 Task: Open a blank sheet, save the file as leadskills.epub Add Heading 'Ways to improve leadership skills: 'Add the following points with arrow bullets '•	Lead by example_x000D_
•	Communicate effectively_x000D_
•	Empower team members_x000D_
' Highlight heading with color  Dark green ,change the font size of heading and points to 22
Action: Mouse moved to (254, 399)
Screenshot: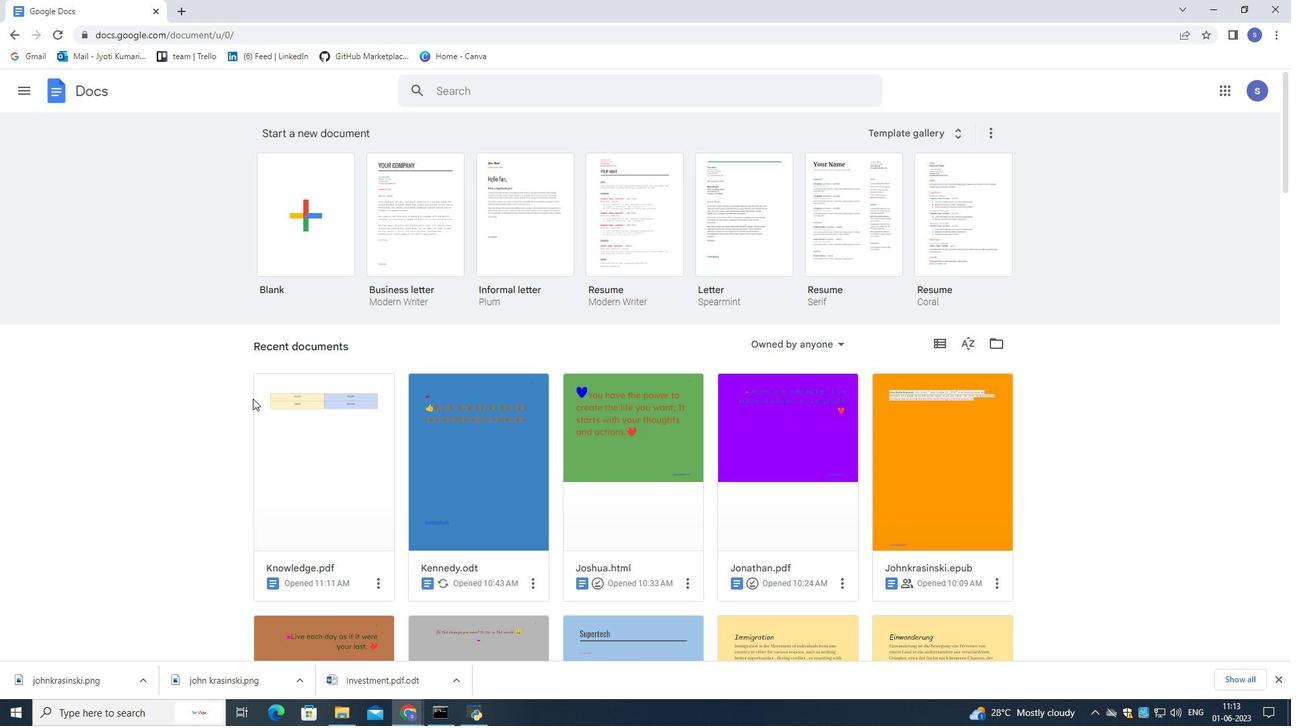 
Action: Mouse scrolled (254, 398) with delta (0, 0)
Screenshot: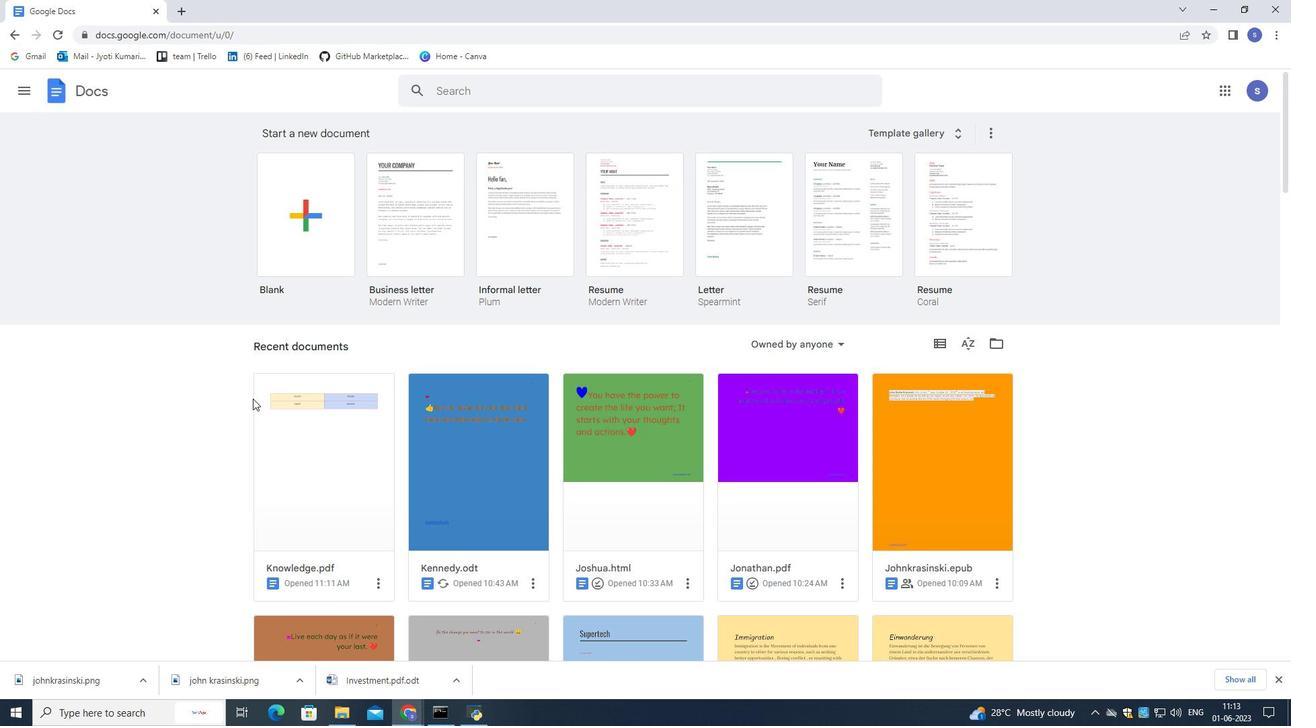 
Action: Mouse moved to (254, 400)
Screenshot: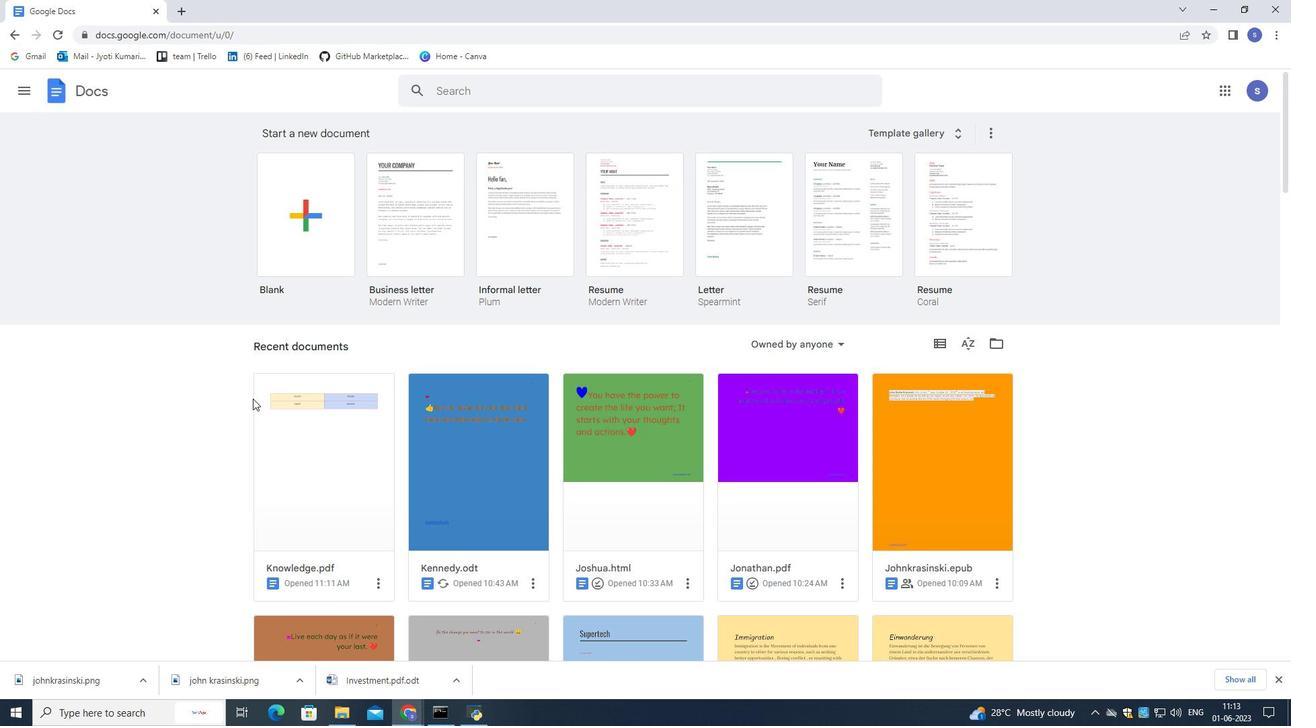 
Action: Mouse scrolled (254, 400) with delta (0, 0)
Screenshot: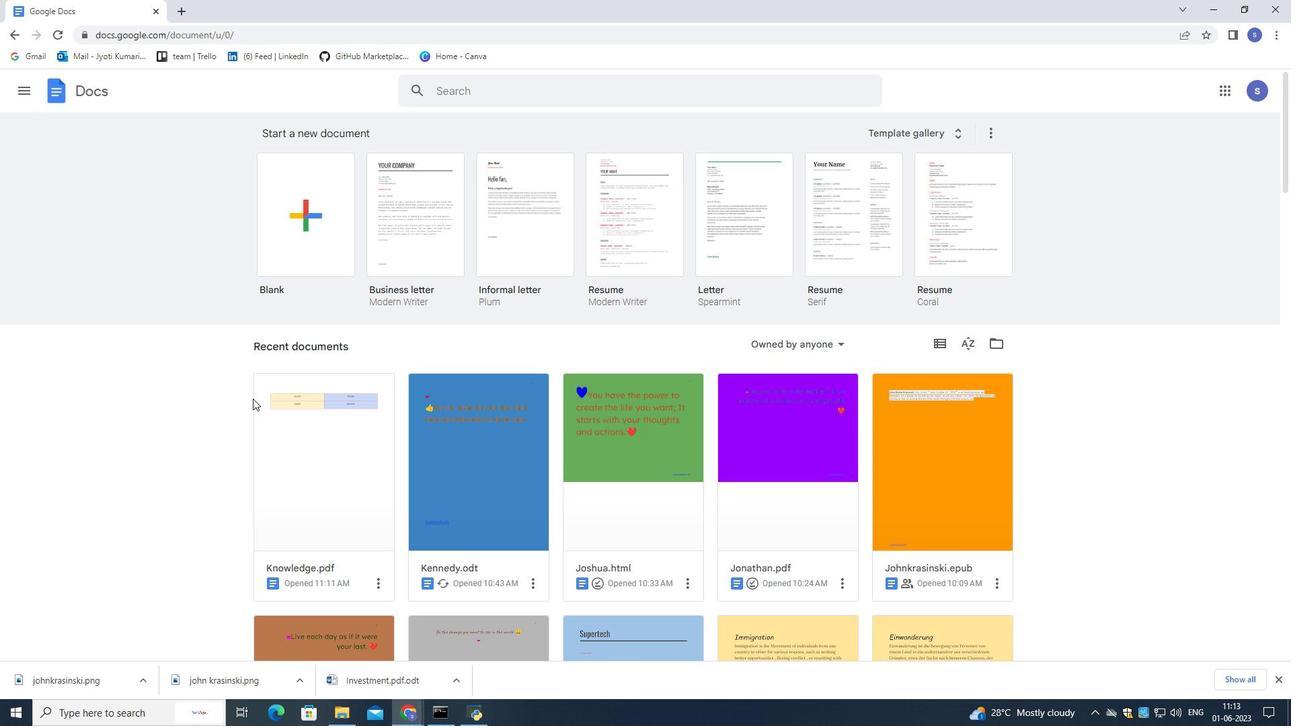 
Action: Mouse scrolled (254, 400) with delta (0, 0)
Screenshot: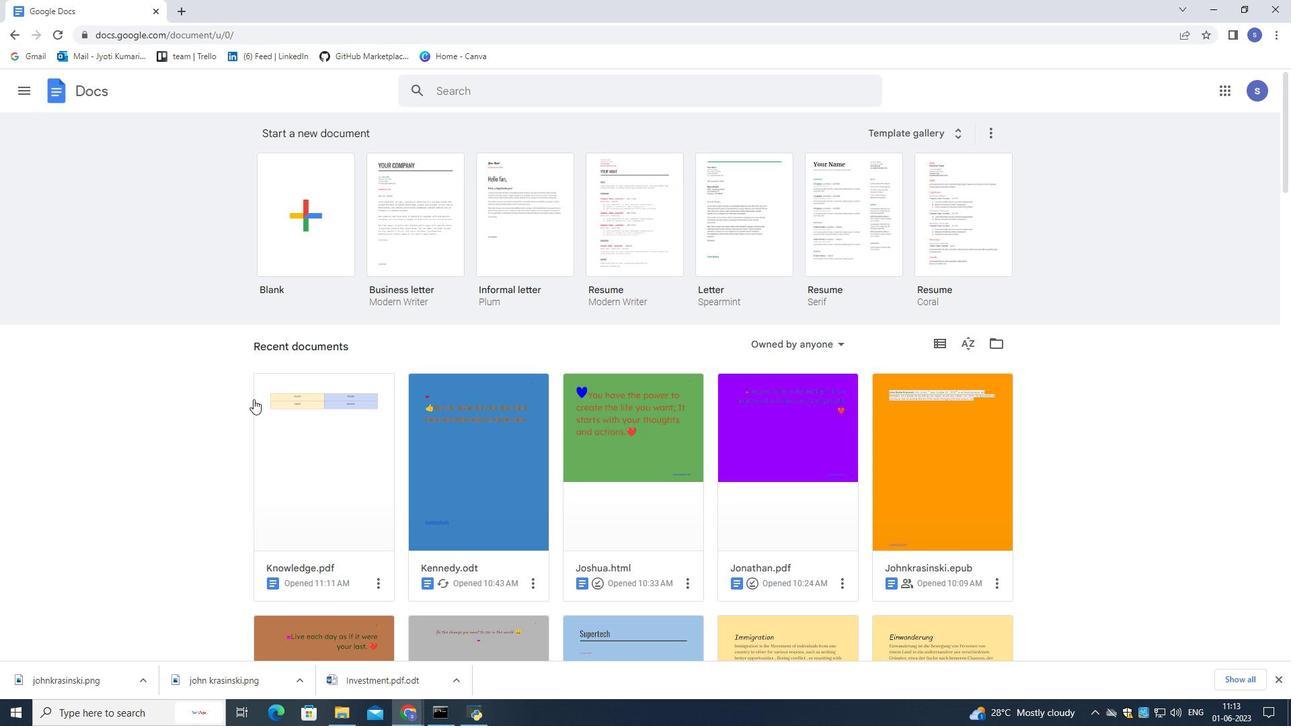 
Action: Mouse scrolled (254, 400) with delta (0, 0)
Screenshot: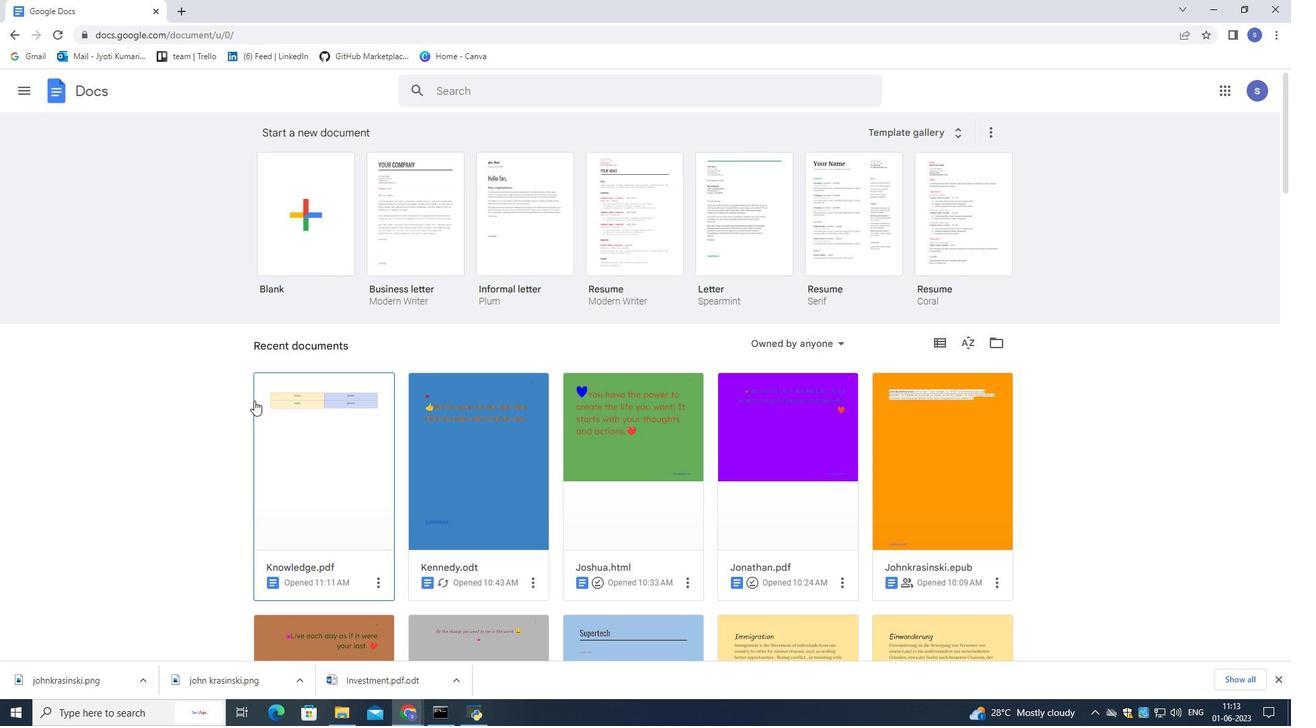 
Action: Mouse moved to (254, 401)
Screenshot: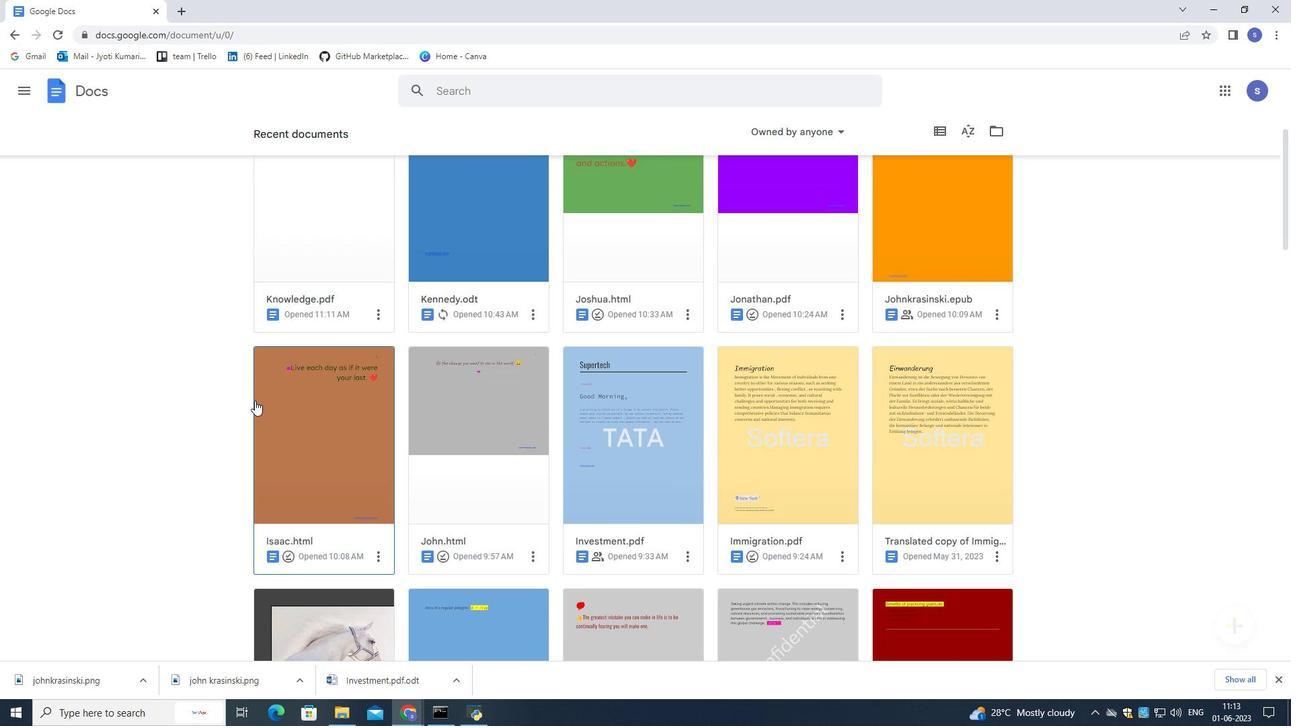 
Action: Mouse scrolled (254, 402) with delta (0, 0)
Screenshot: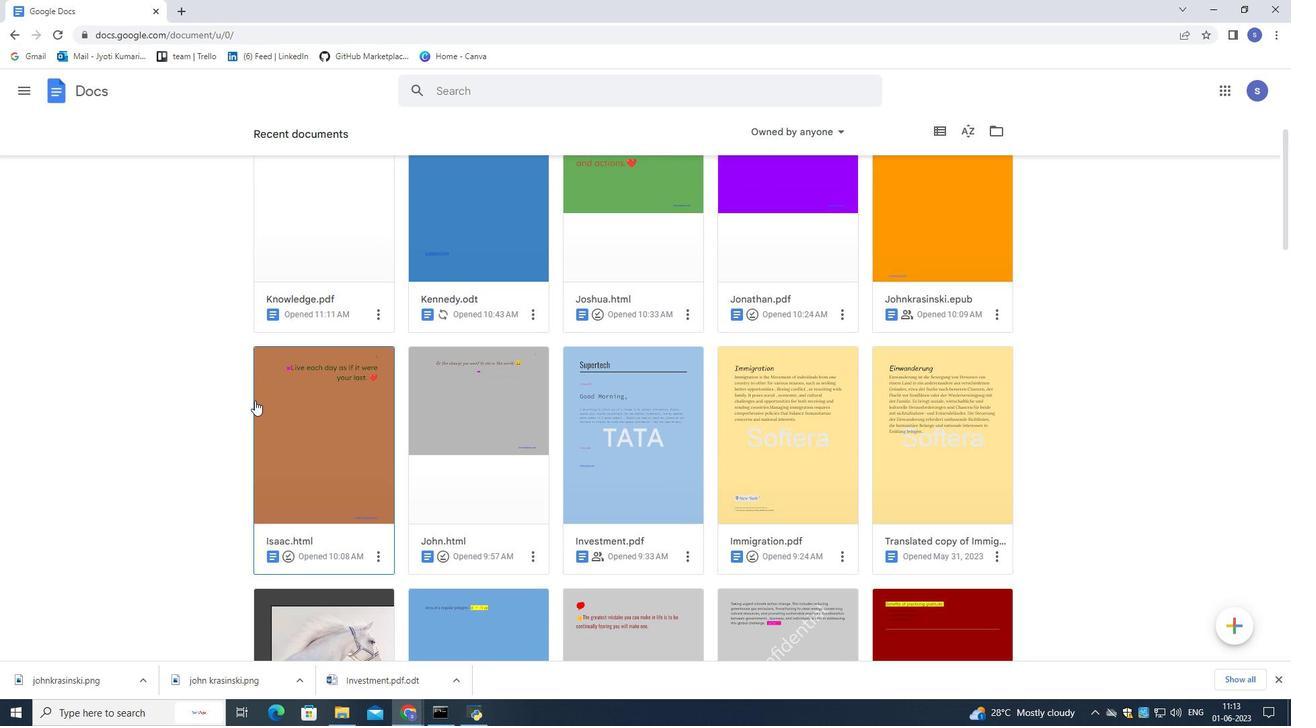
Action: Mouse scrolled (254, 402) with delta (0, 0)
Screenshot: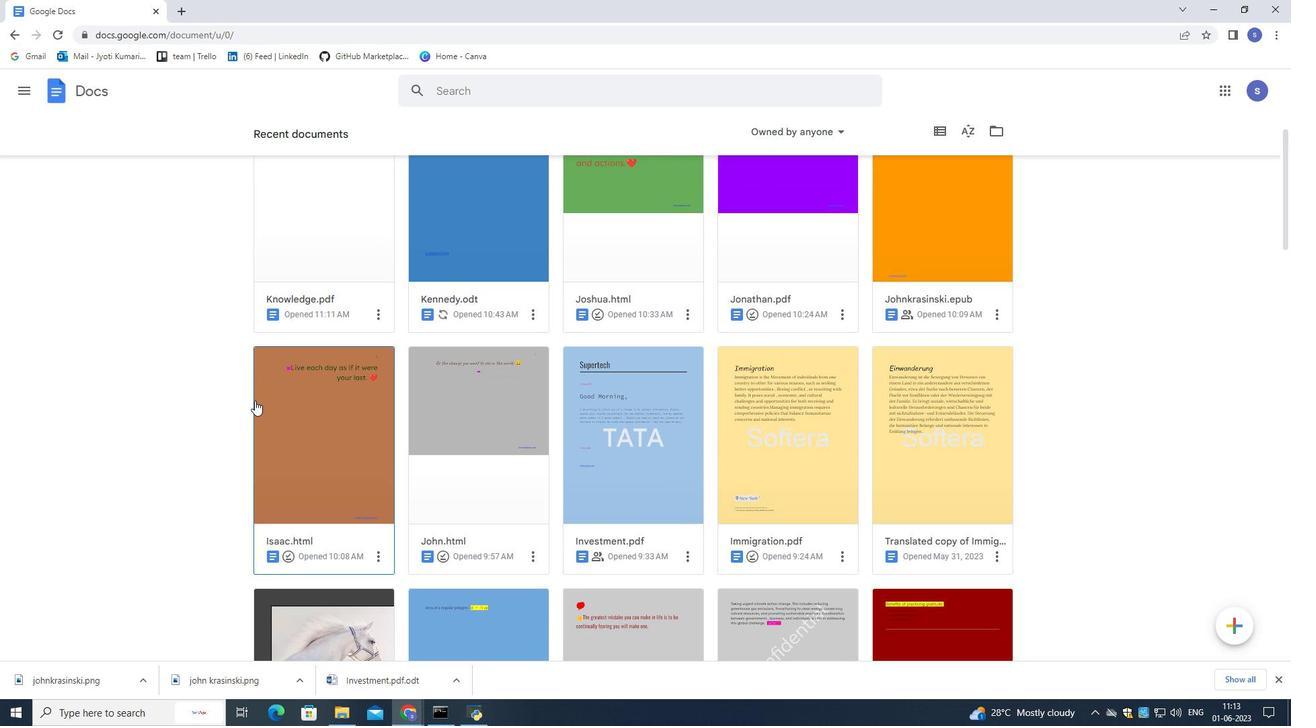 
Action: Mouse scrolled (254, 402) with delta (0, 0)
Screenshot: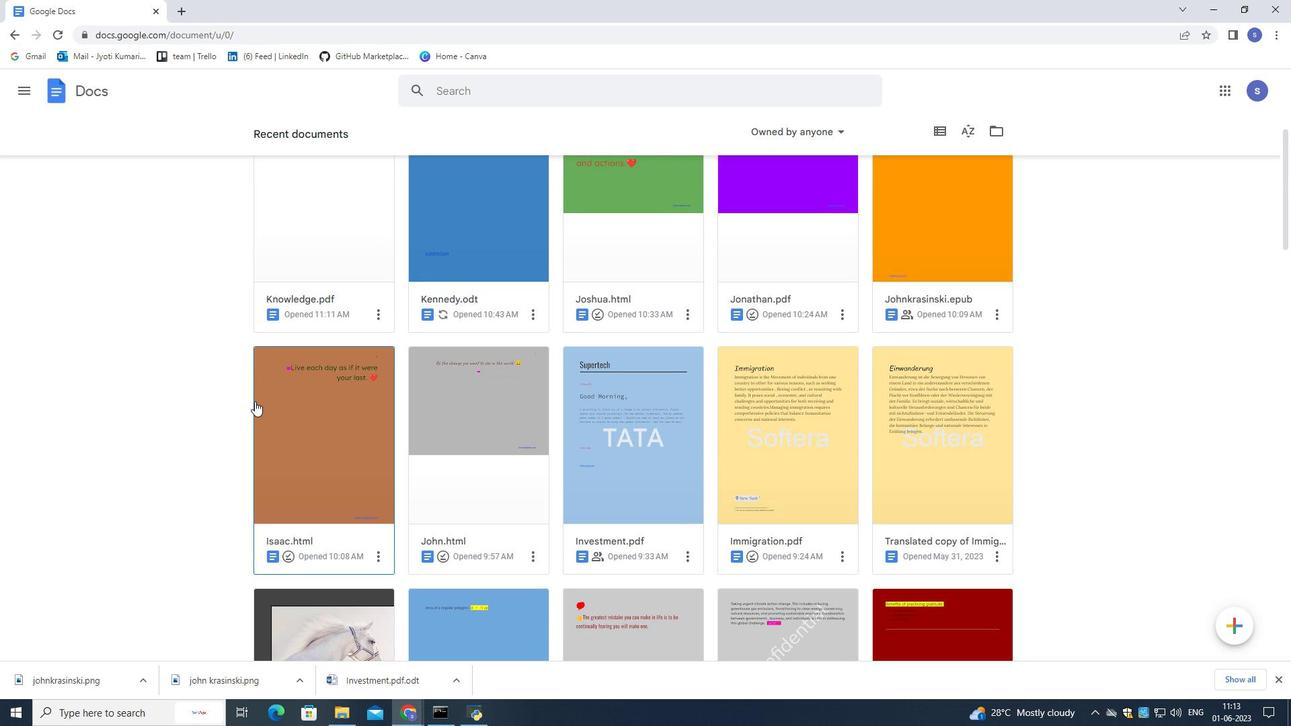 
Action: Mouse scrolled (254, 402) with delta (0, 0)
Screenshot: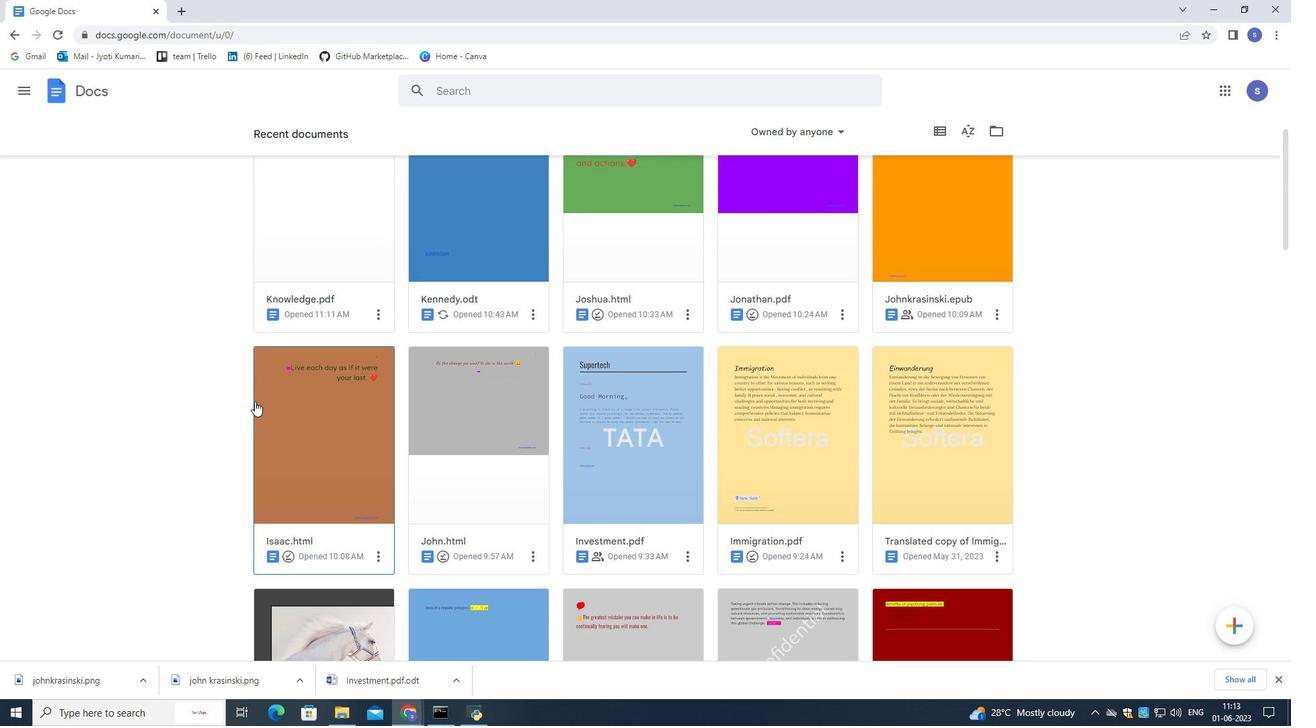 
Action: Mouse moved to (284, 254)
Screenshot: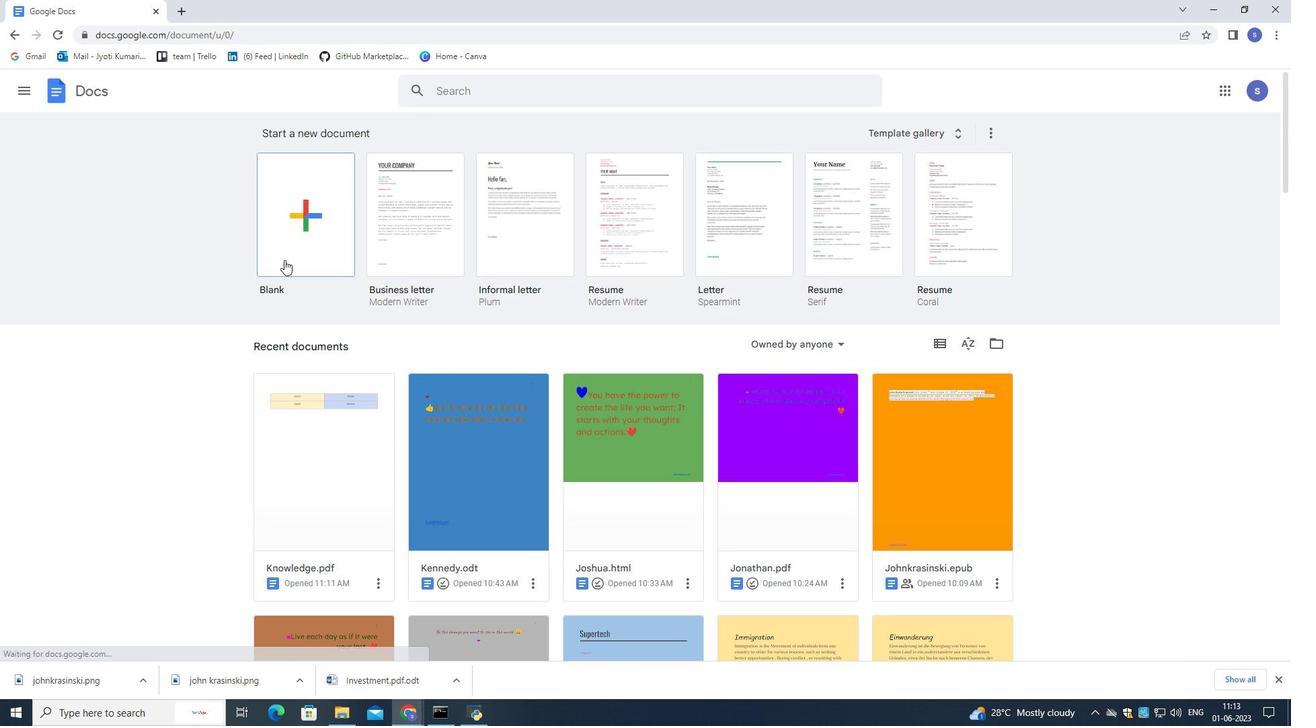 
Action: Mouse pressed left at (284, 254)
Screenshot: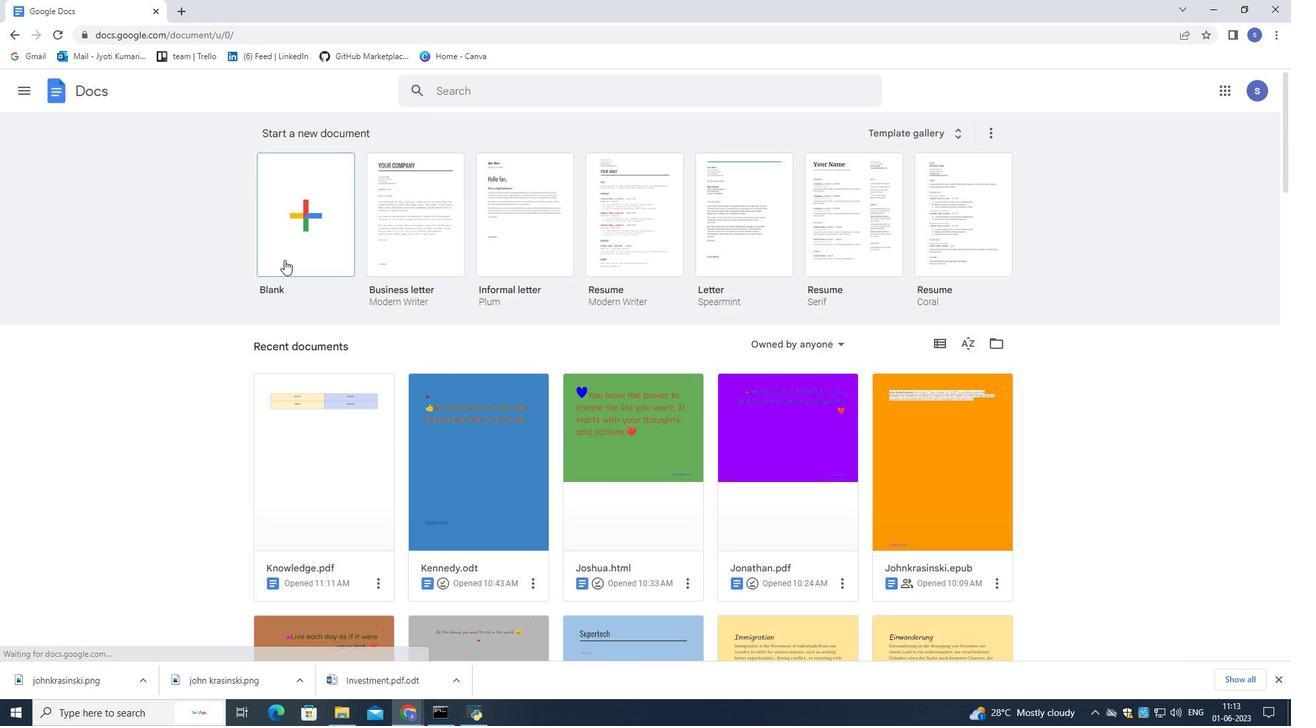 
Action: Mouse moved to (141, 84)
Screenshot: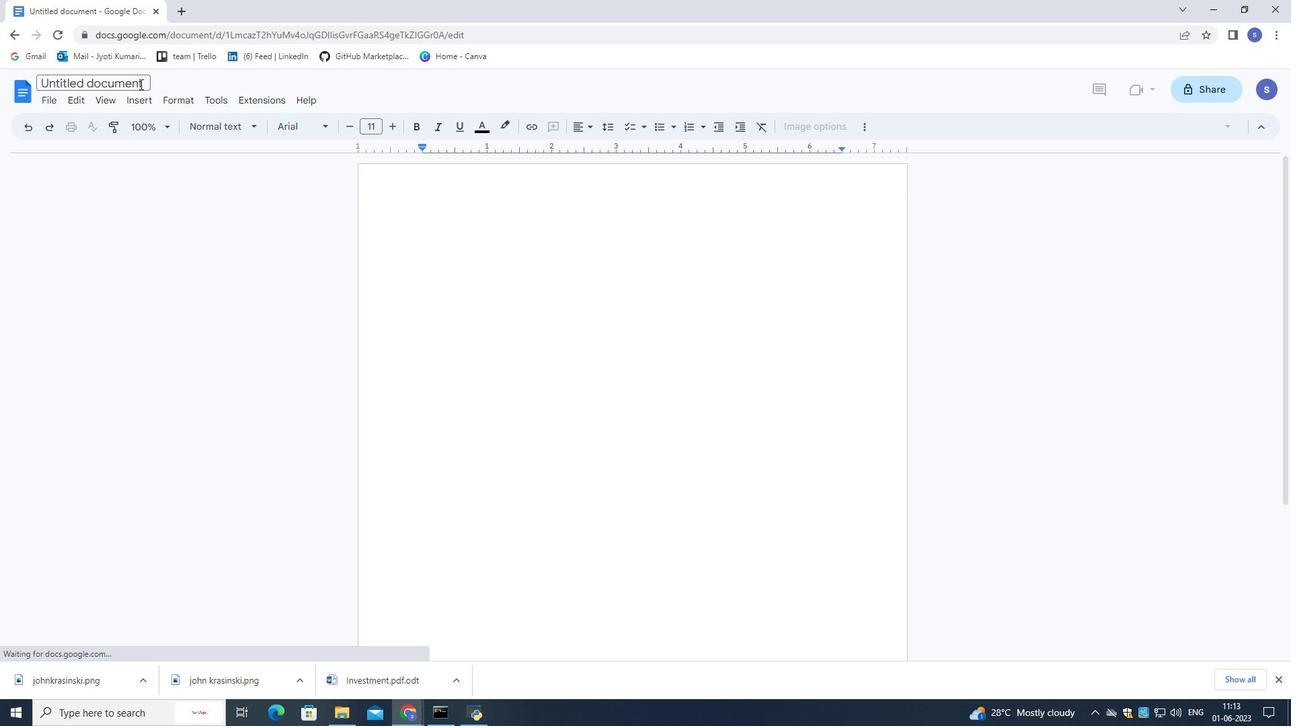 
Action: Mouse pressed left at (141, 84)
Screenshot: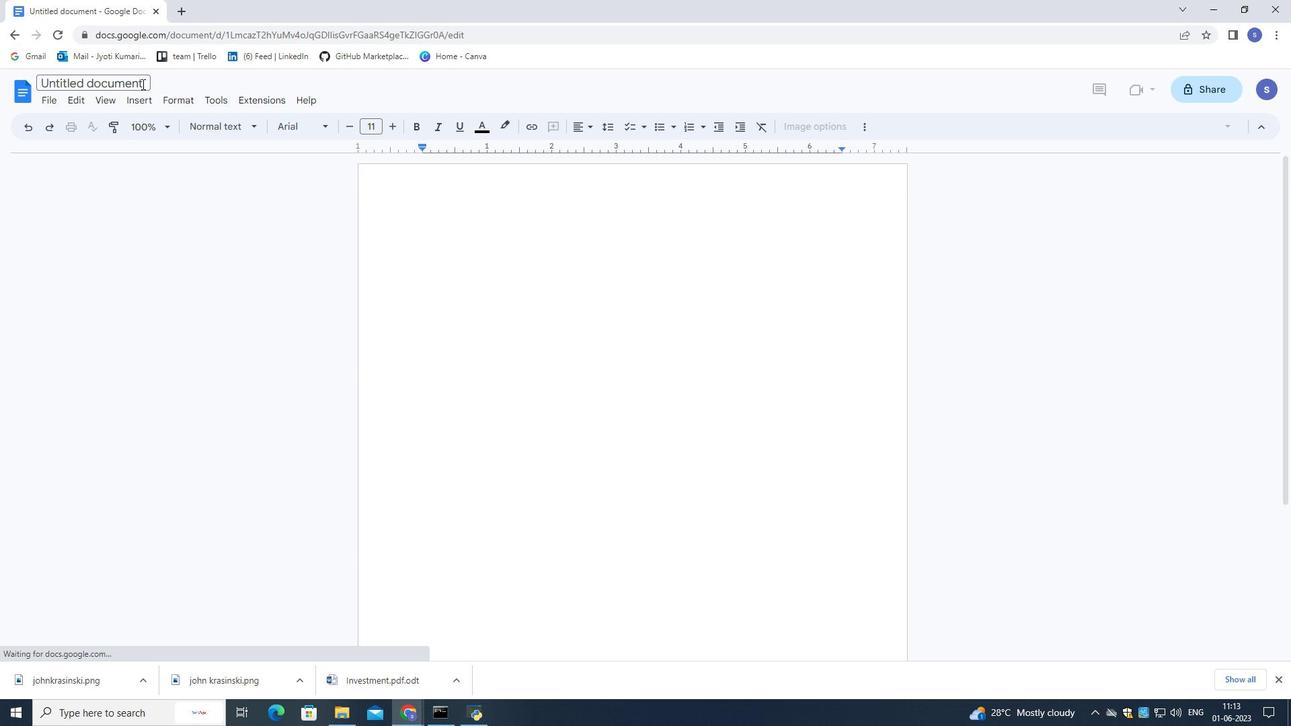 
Action: Key pressed <Key.shift>Le
Screenshot: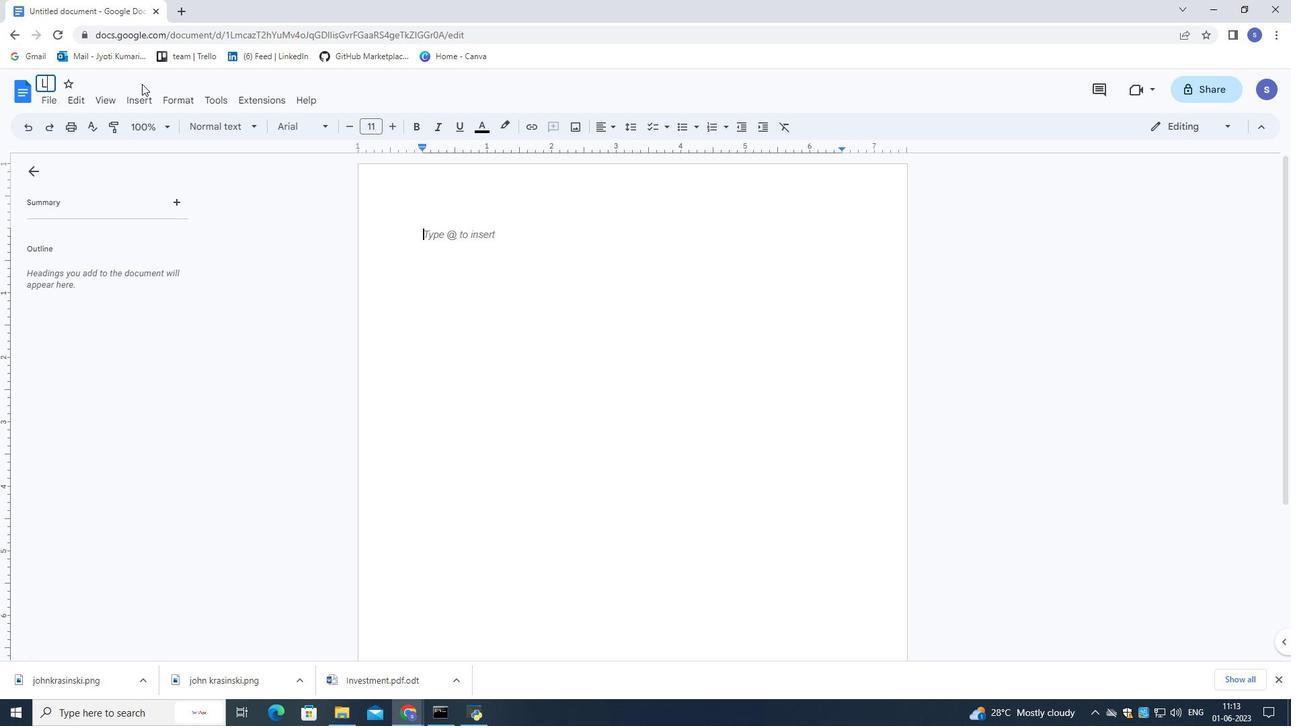 
Action: Mouse moved to (142, 84)
Screenshot: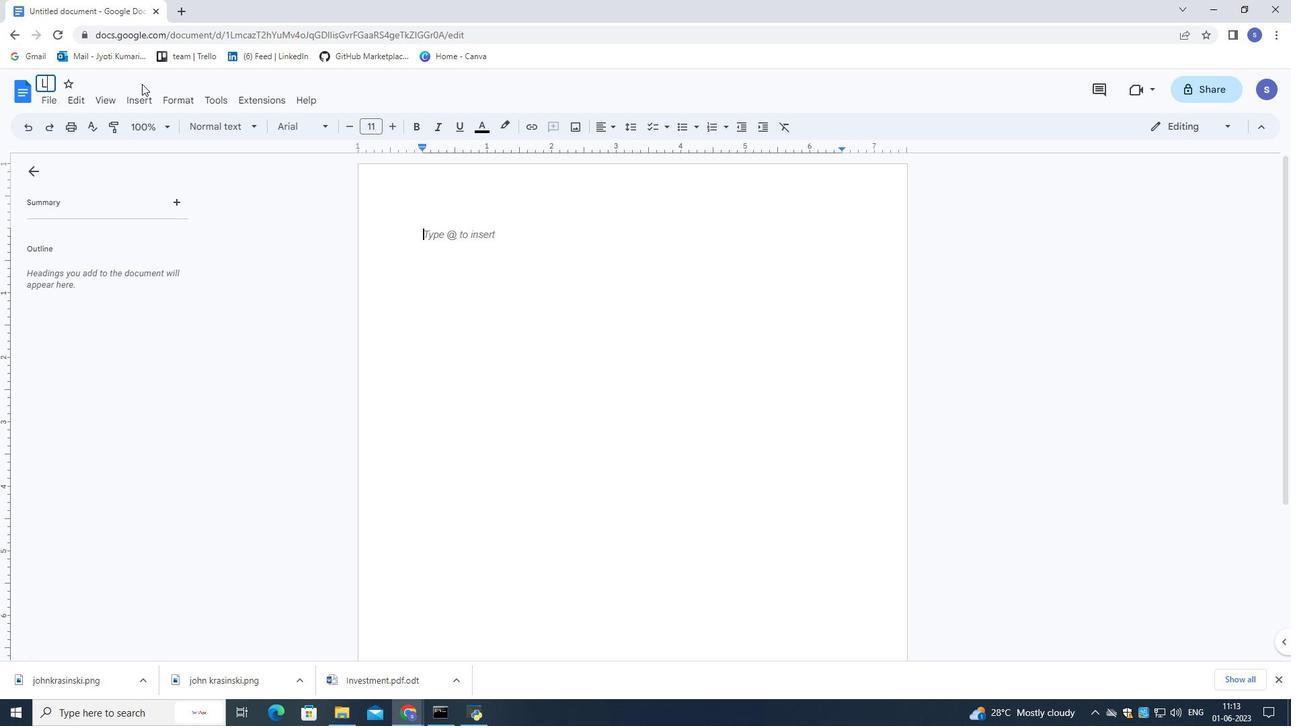 
Action: Key pressed adskill.epub<Key.enter>
Screenshot: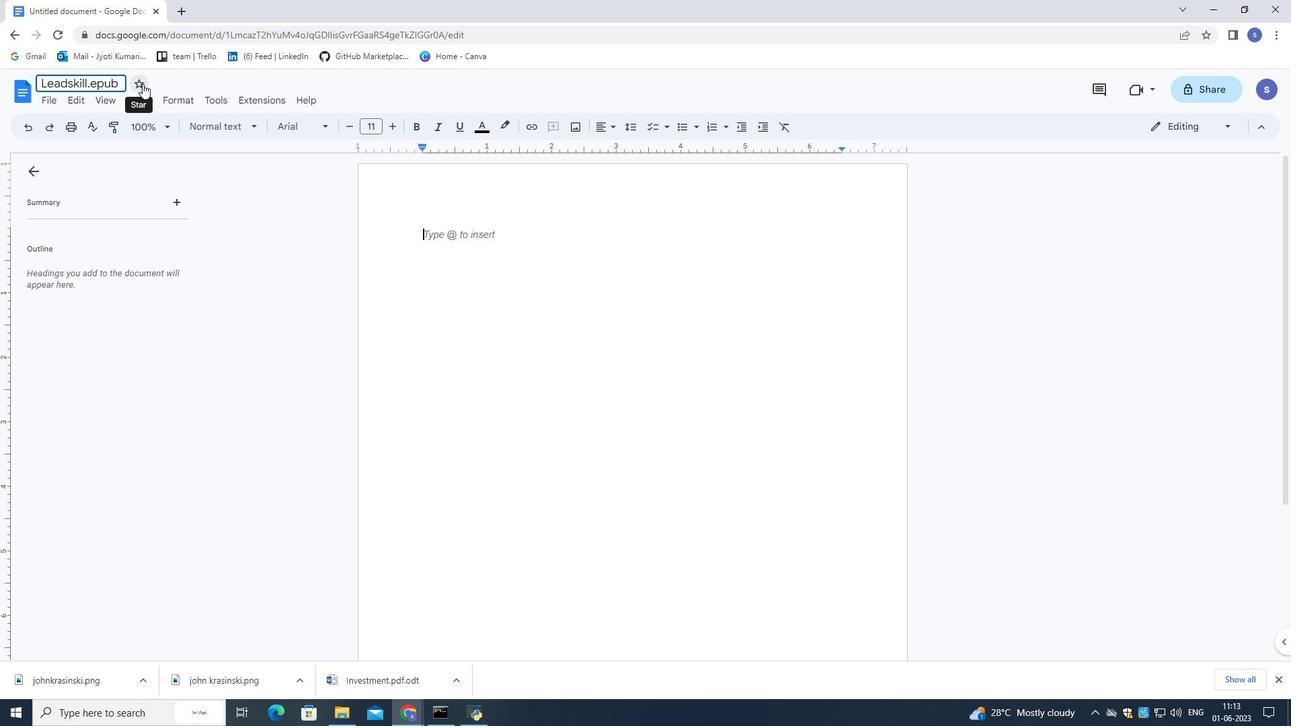 
Action: Mouse moved to (423, 215)
Screenshot: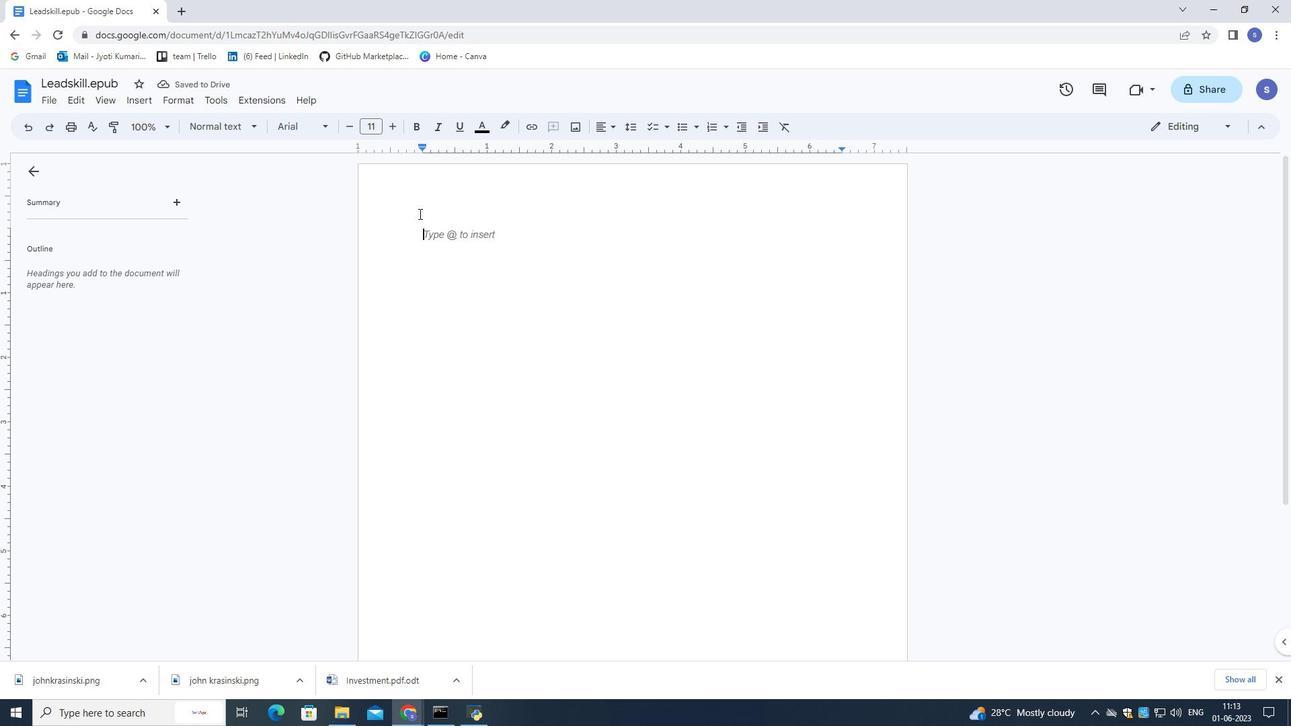 
Action: Mouse pressed left at (423, 215)
Screenshot: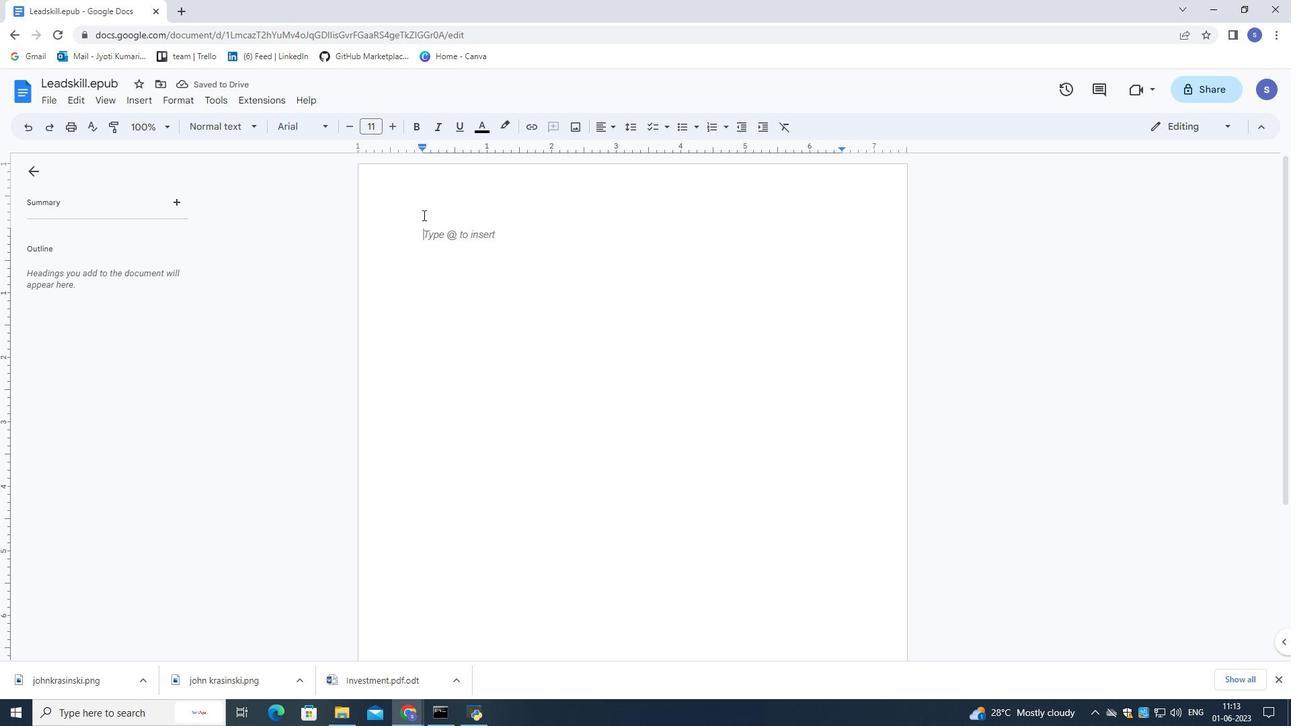 
Action: Mouse moved to (419, 216)
Screenshot: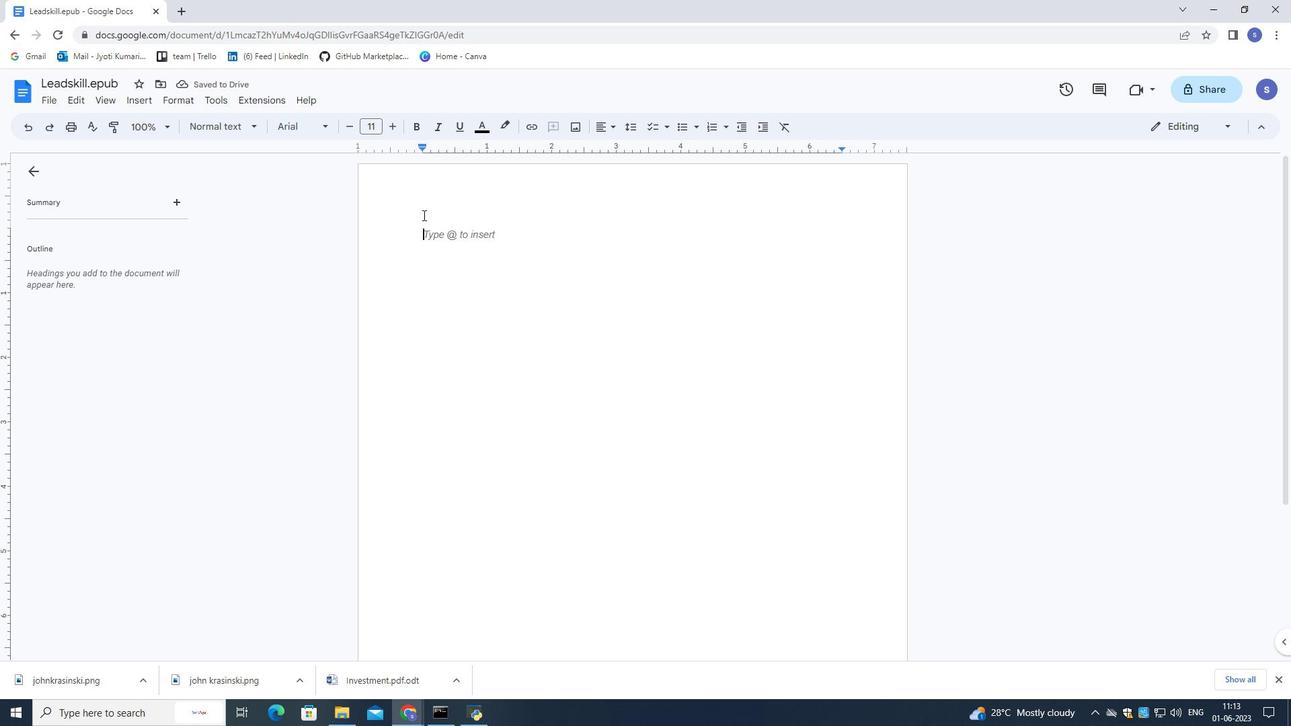 
Action: Key pressed <Key.shift>Ways<Key.space>to<Key.space>improve<Key.space>leadership<Key.space>skills
Screenshot: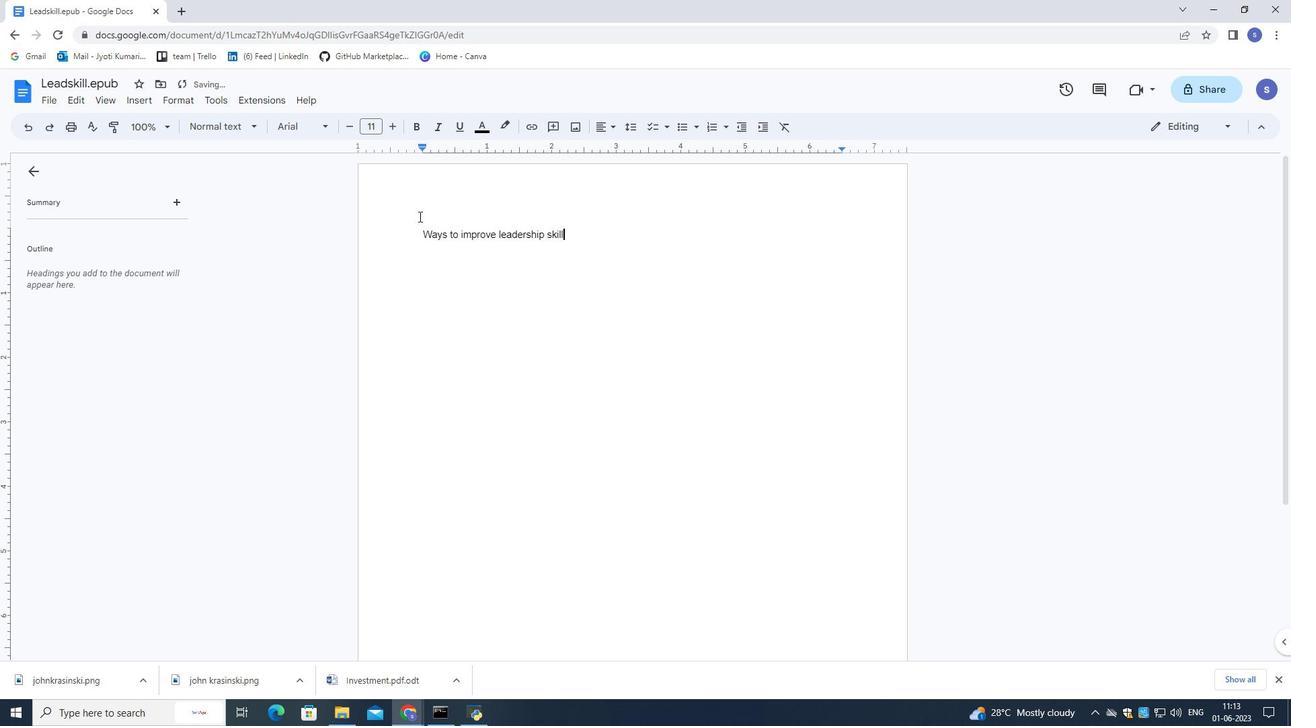 
Action: Mouse moved to (435, 234)
Screenshot: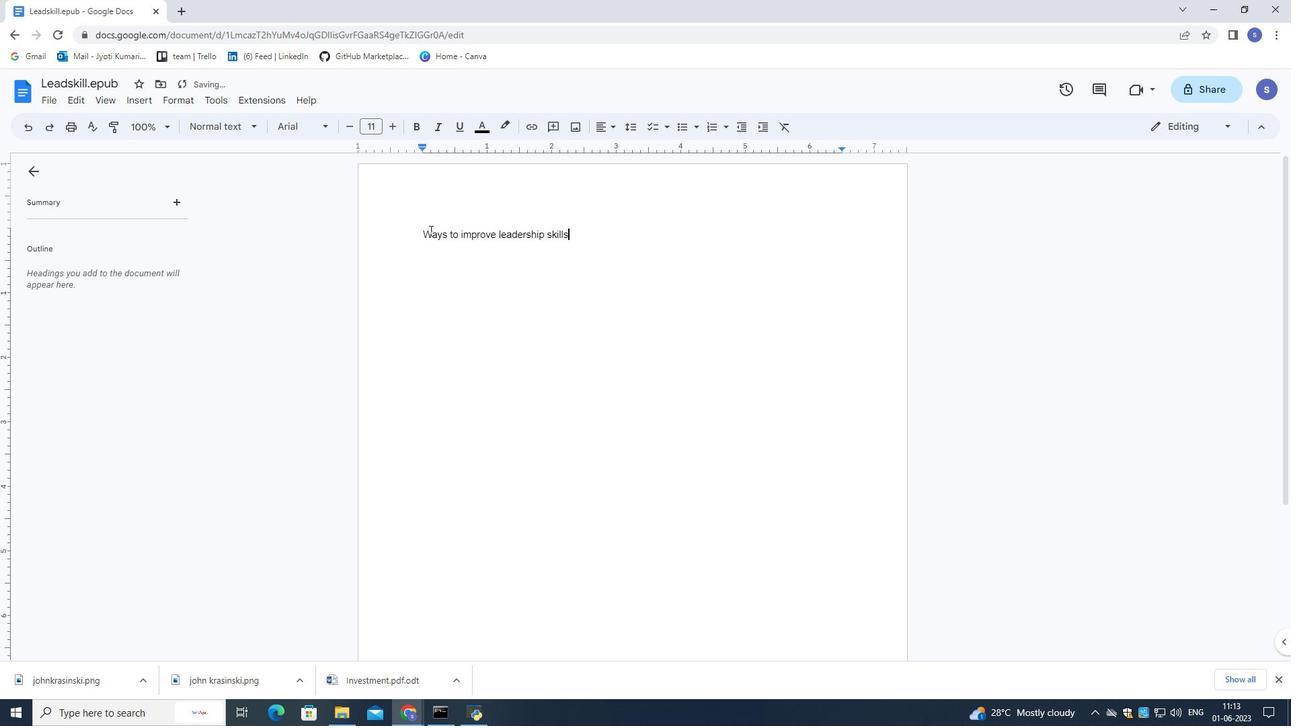
Action: Key pressed <Key.enter><Key.enter>
Screenshot: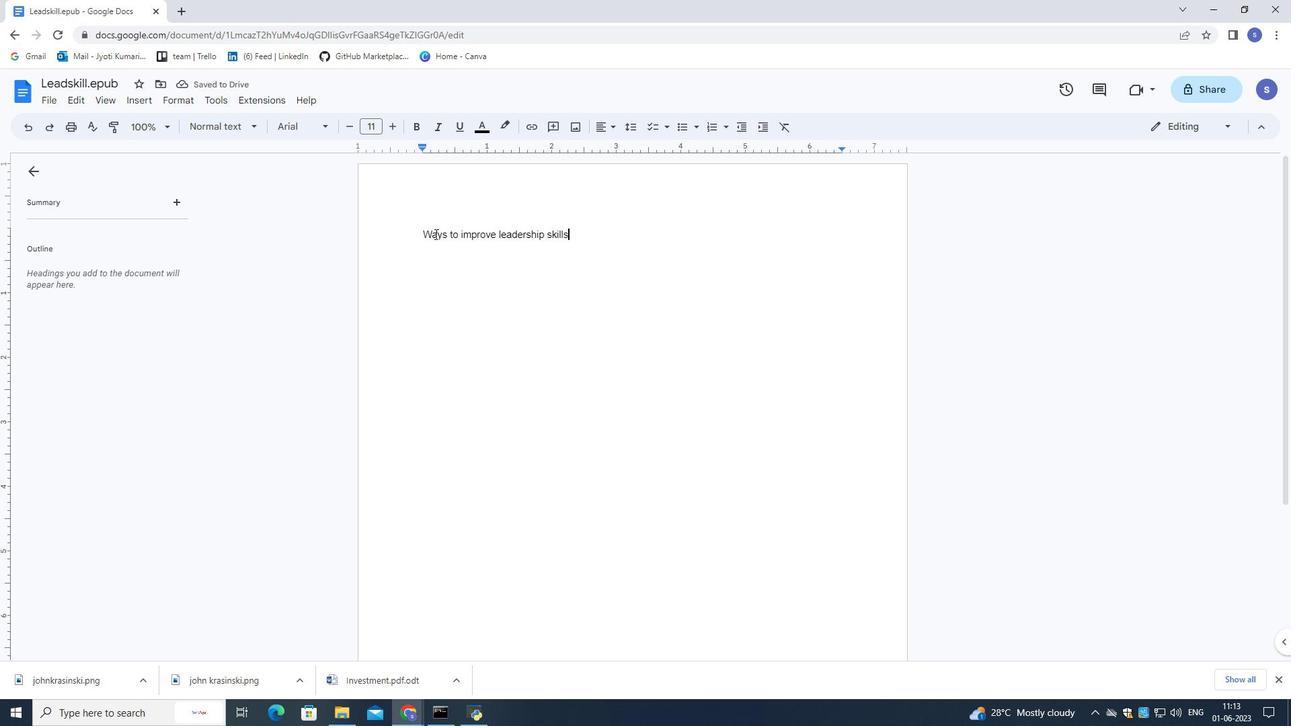 
Action: Mouse moved to (694, 133)
Screenshot: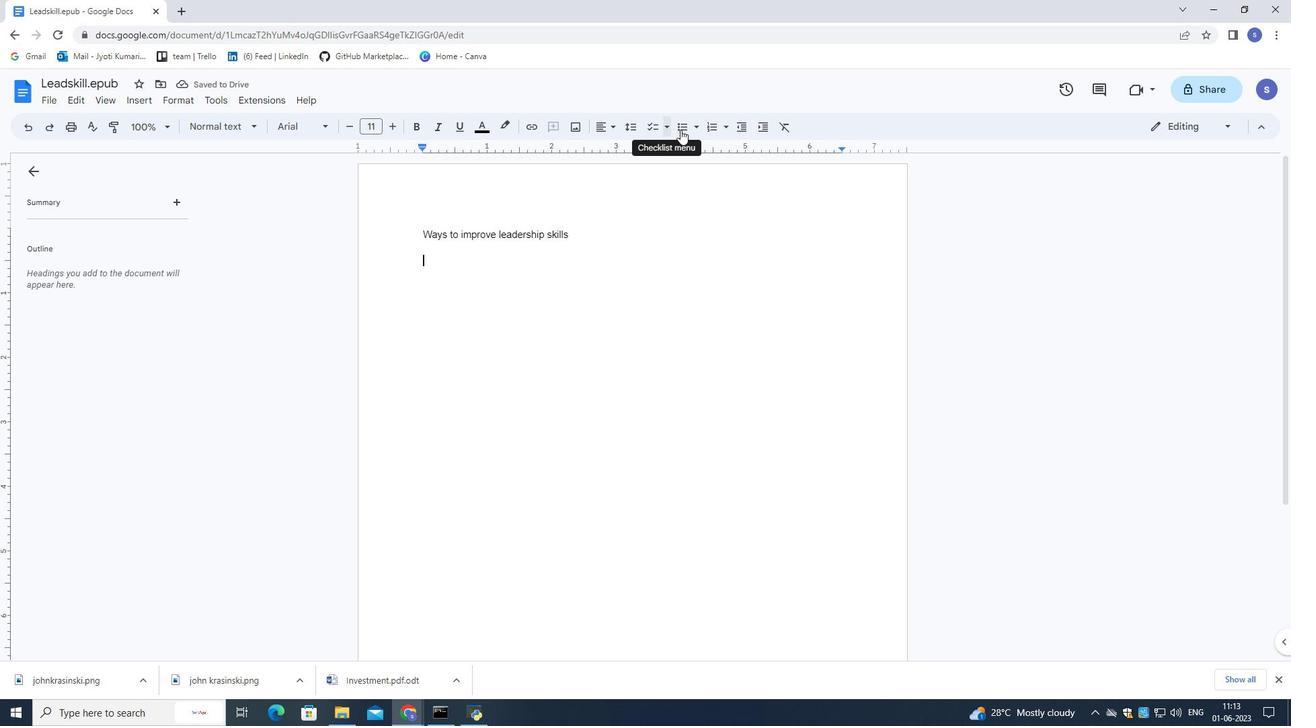 
Action: Mouse pressed left at (694, 133)
Screenshot: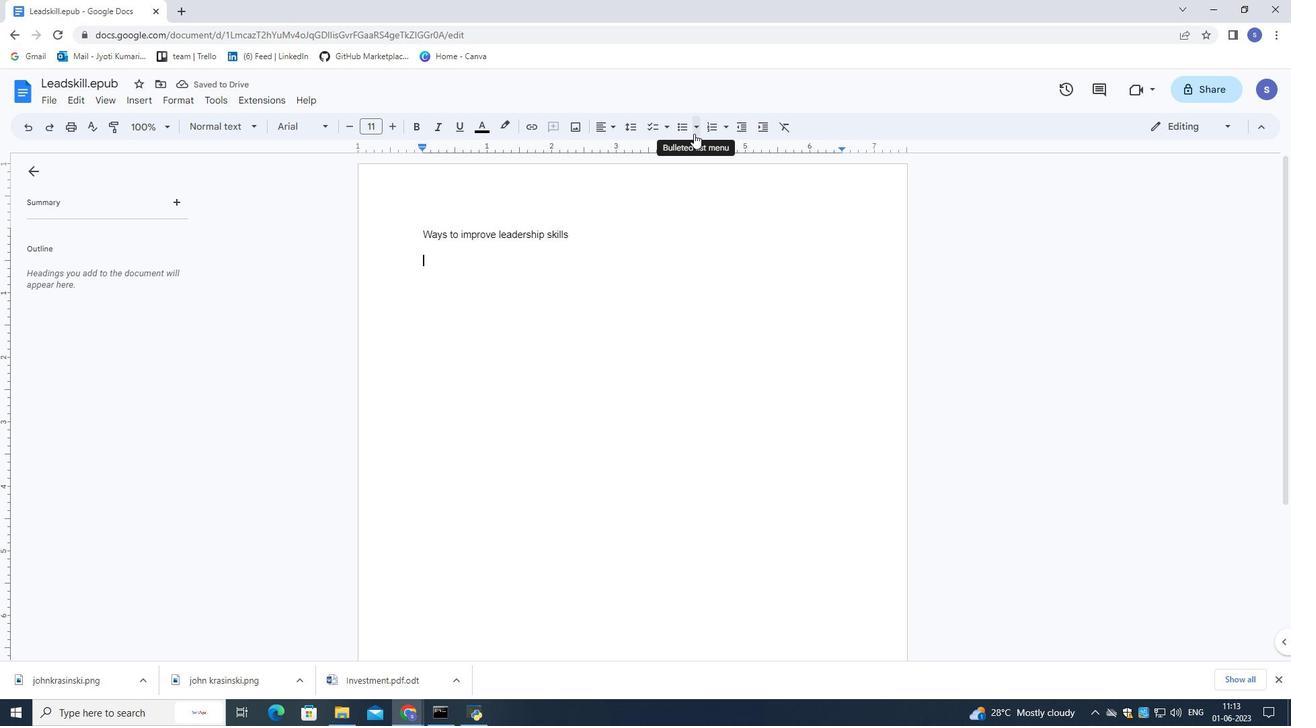 
Action: Mouse moved to (695, 166)
Screenshot: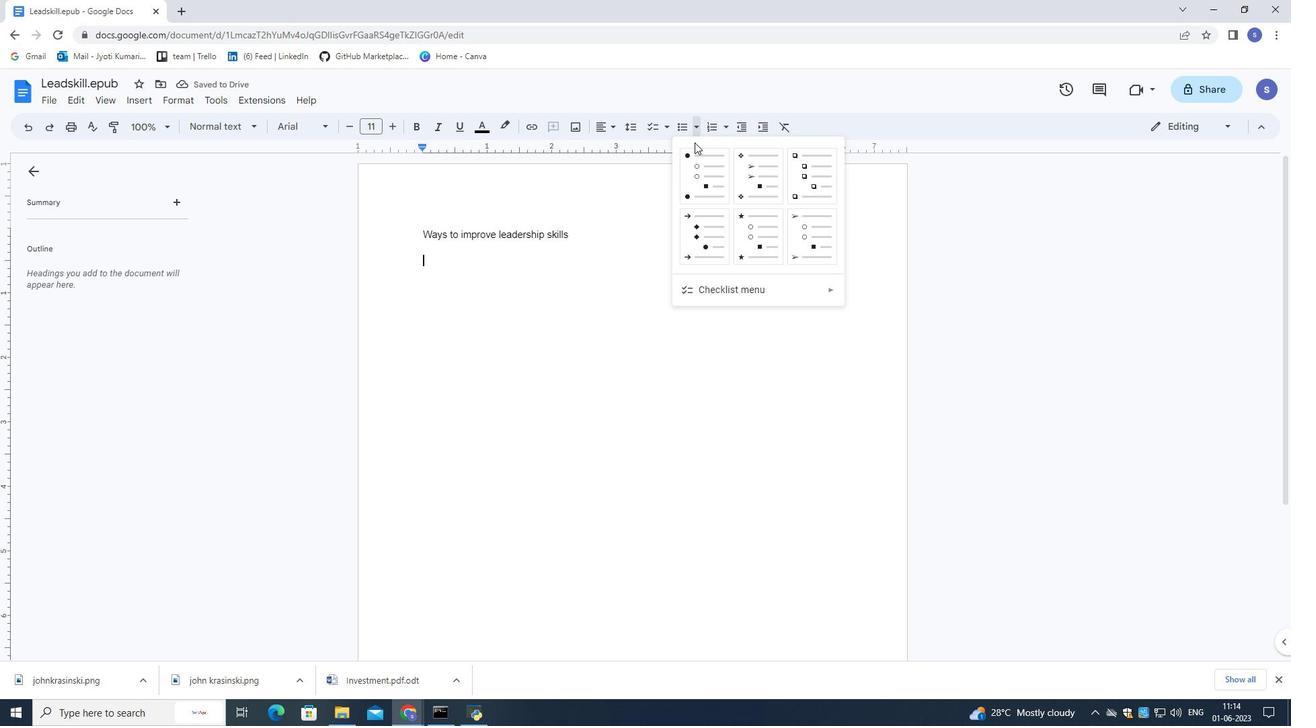 
Action: Mouse pressed left at (695, 166)
Screenshot: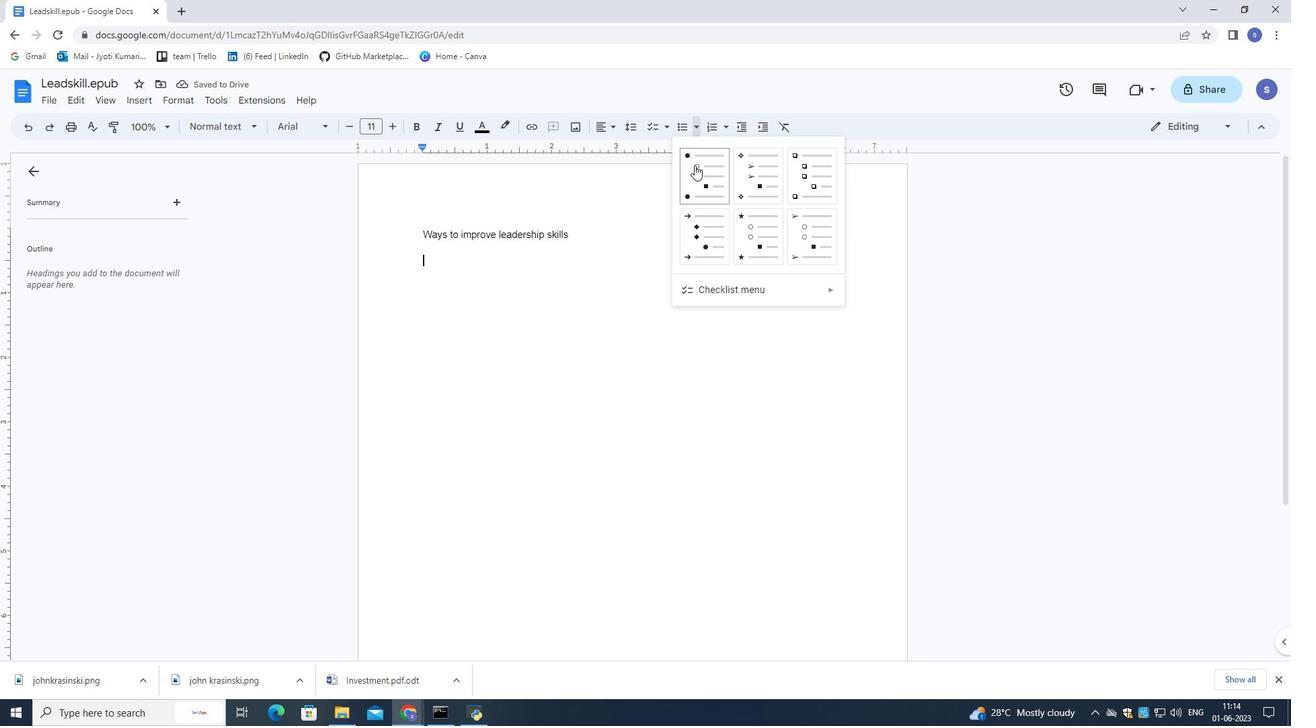 
Action: Mouse moved to (688, 178)
Screenshot: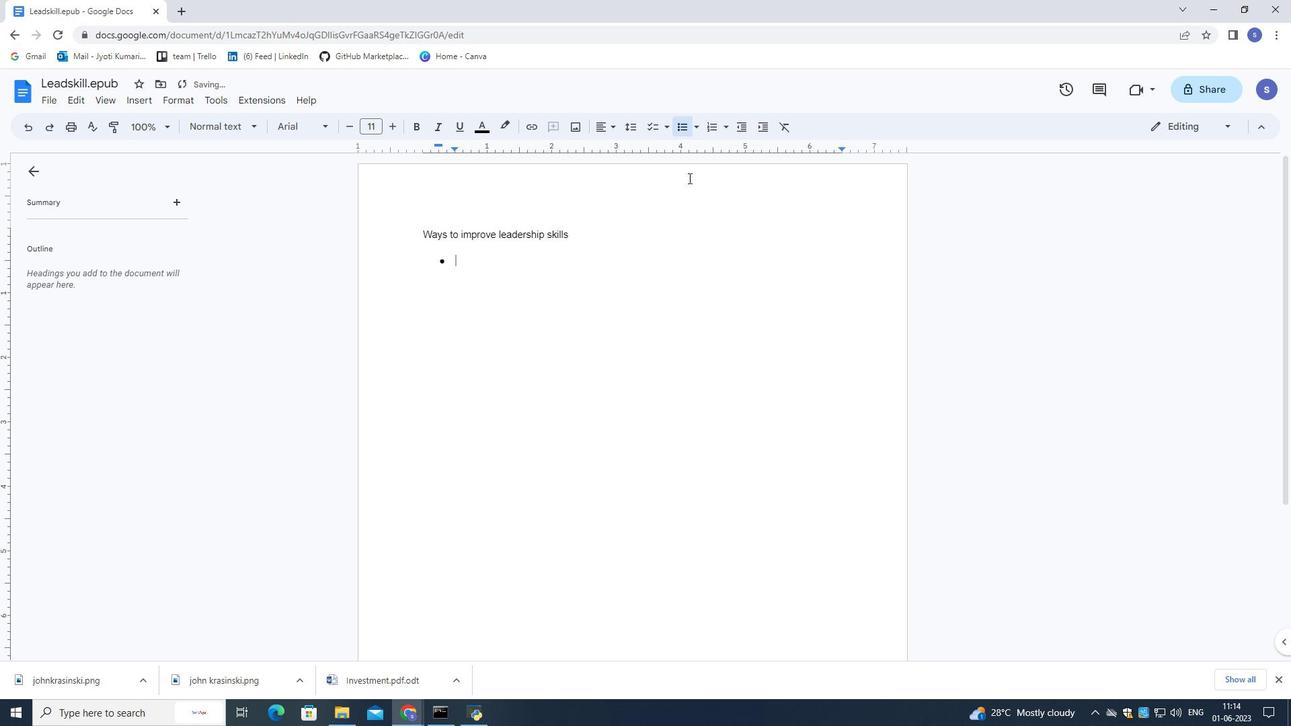 
Action: Key pressed <Key.shift>Lead<Key.space>by<Key.space>example<Key.enter>commnication<Key.space>effectively<Key.space><Key.enter><Key.shift>Empower<Key.space>team<Key.space>members
Screenshot: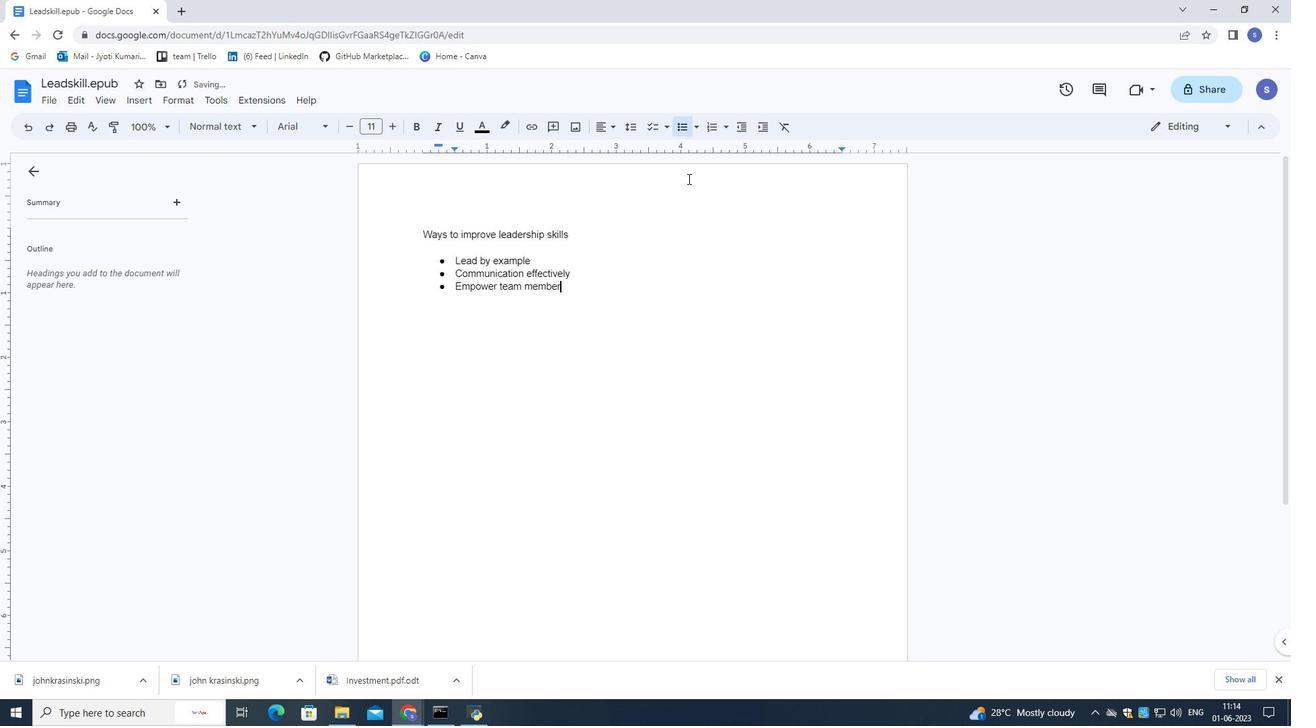 
Action: Mouse moved to (592, 234)
Screenshot: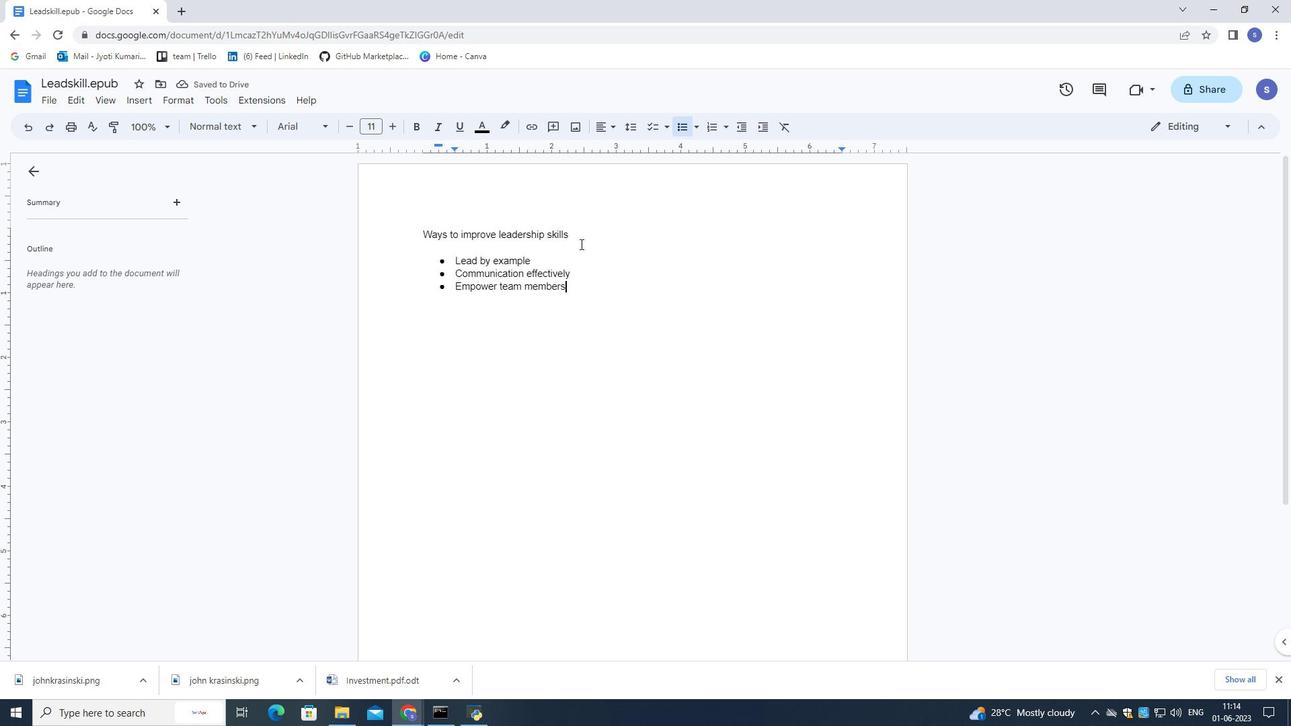 
Action: Mouse pressed left at (592, 234)
Screenshot: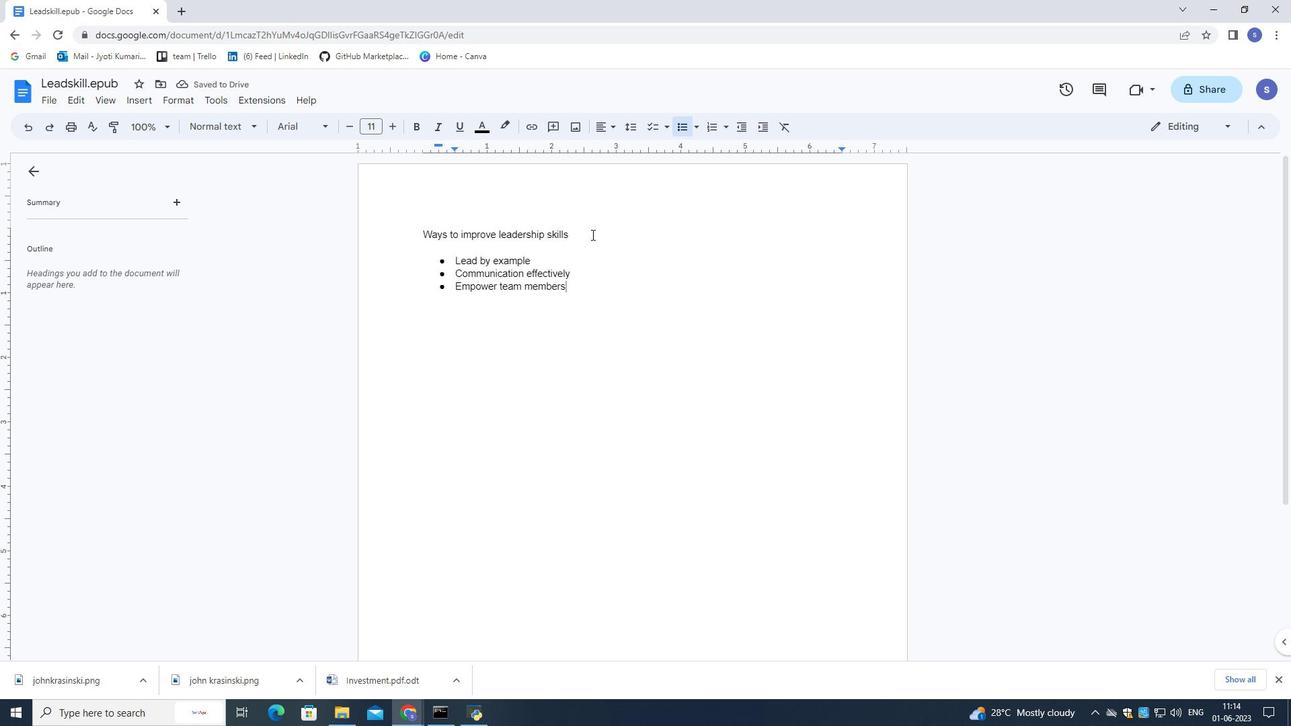 
Action: Mouse moved to (503, 132)
Screenshot: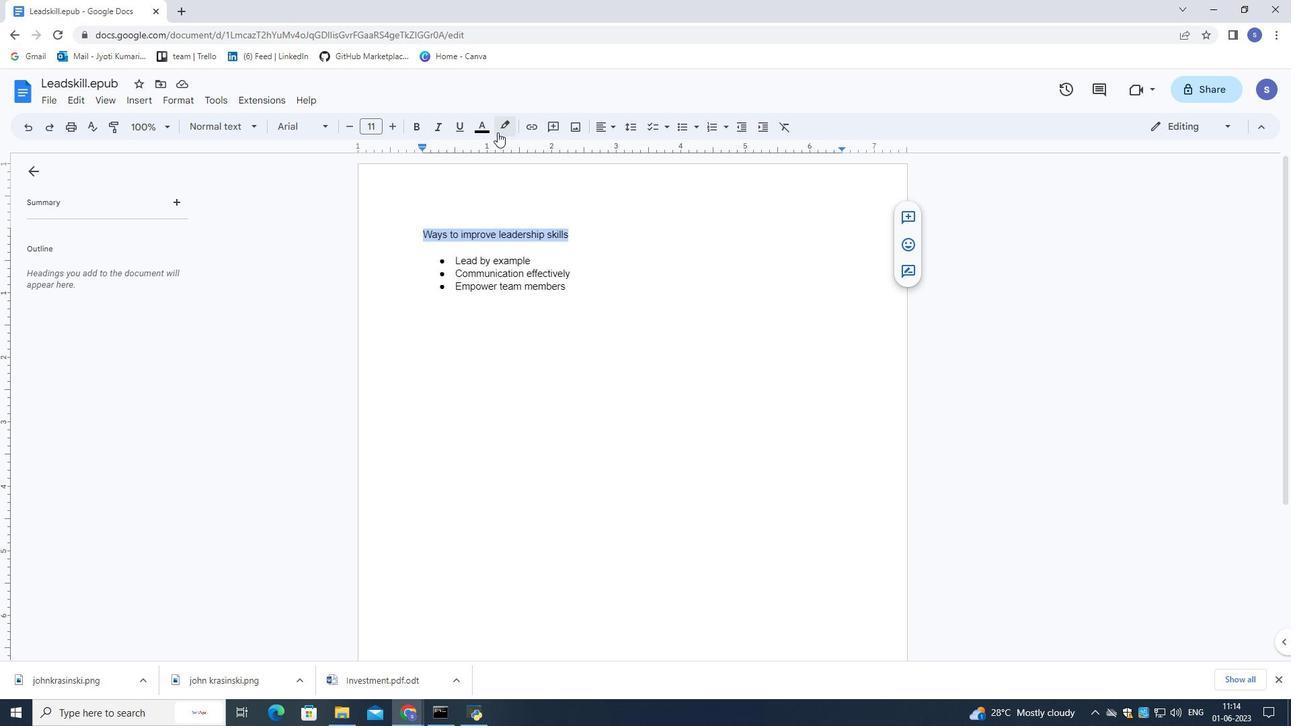 
Action: Mouse pressed left at (503, 132)
Screenshot: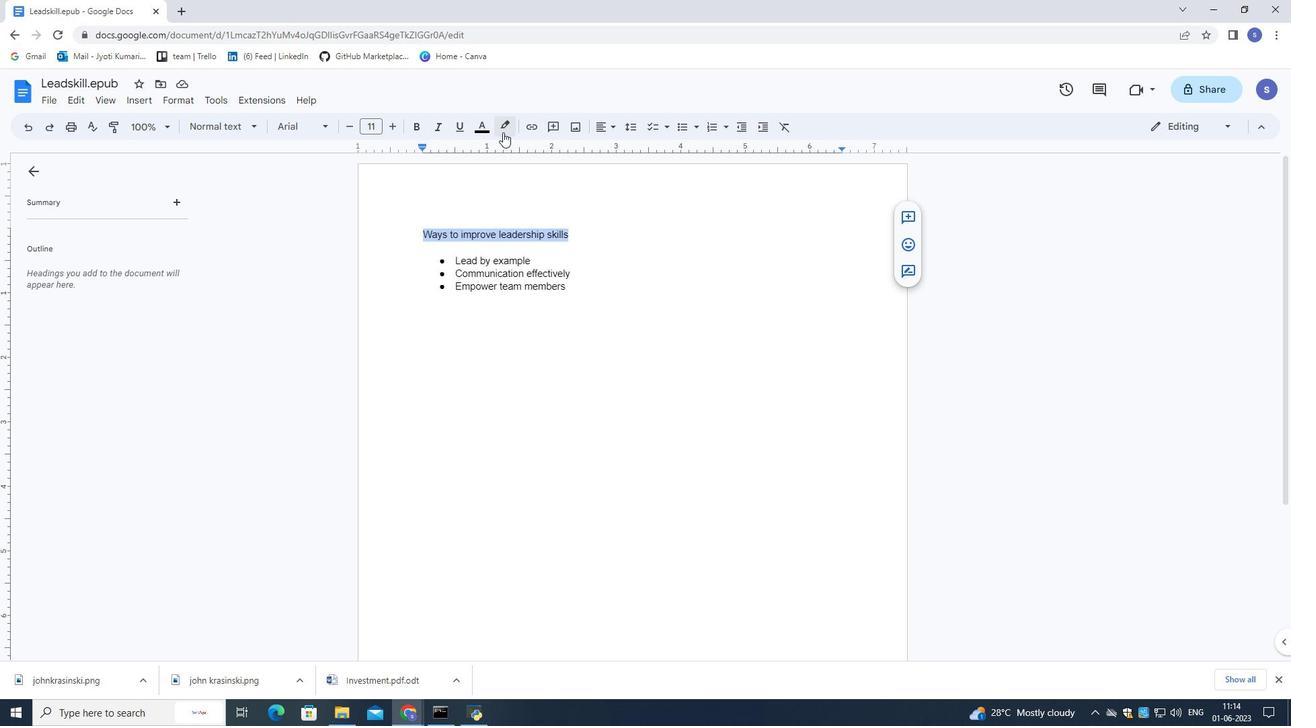 
Action: Mouse moved to (568, 265)
Screenshot: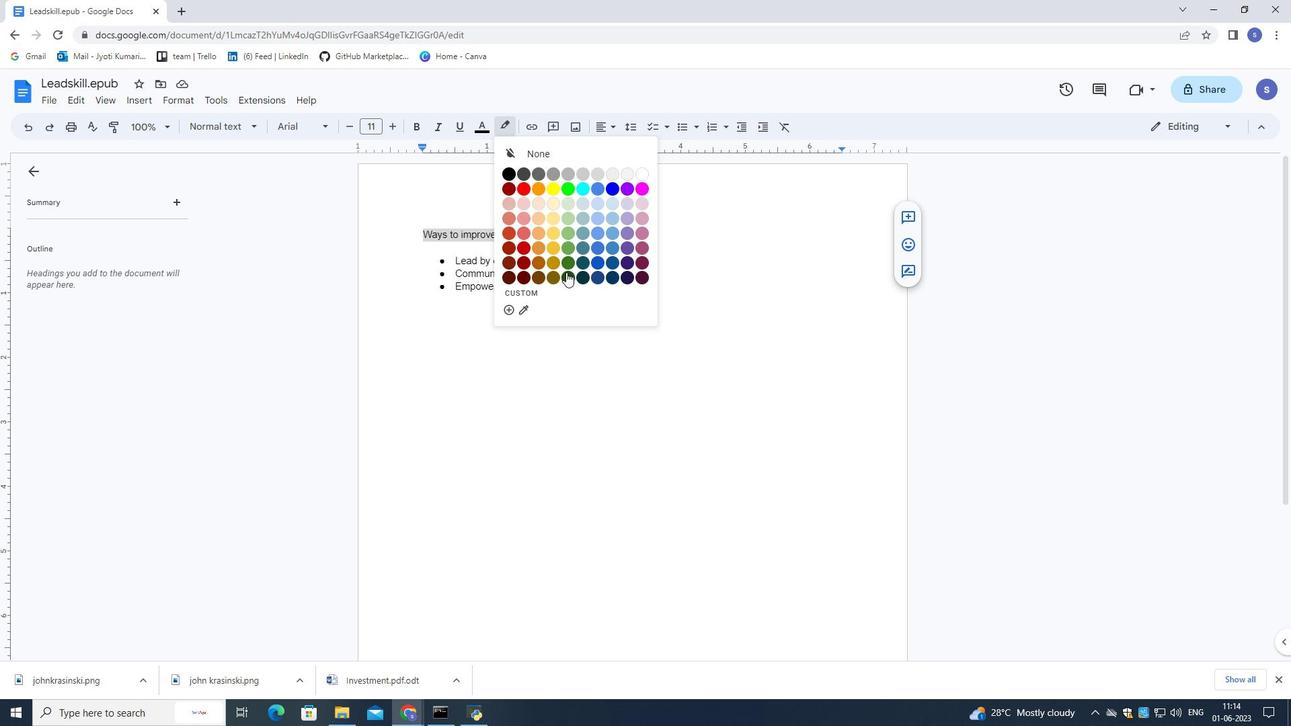 
Action: Mouse pressed left at (568, 265)
Screenshot: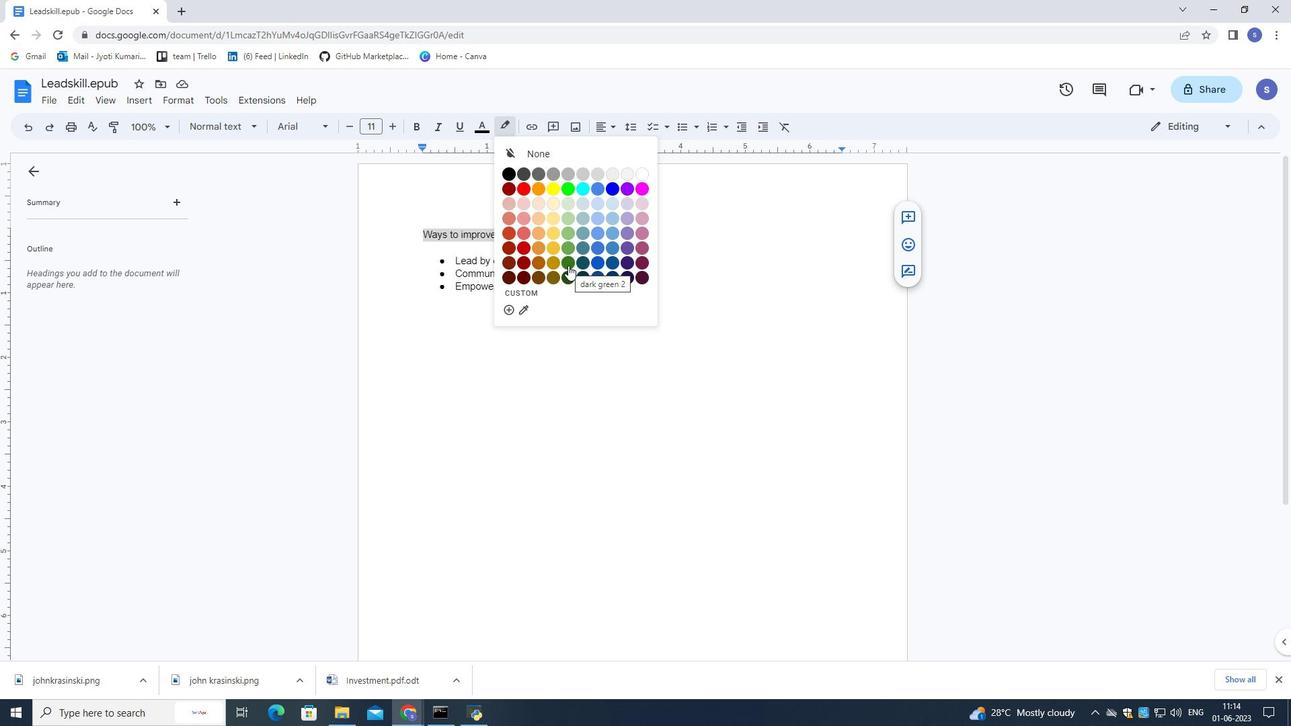 
Action: Mouse moved to (392, 123)
Screenshot: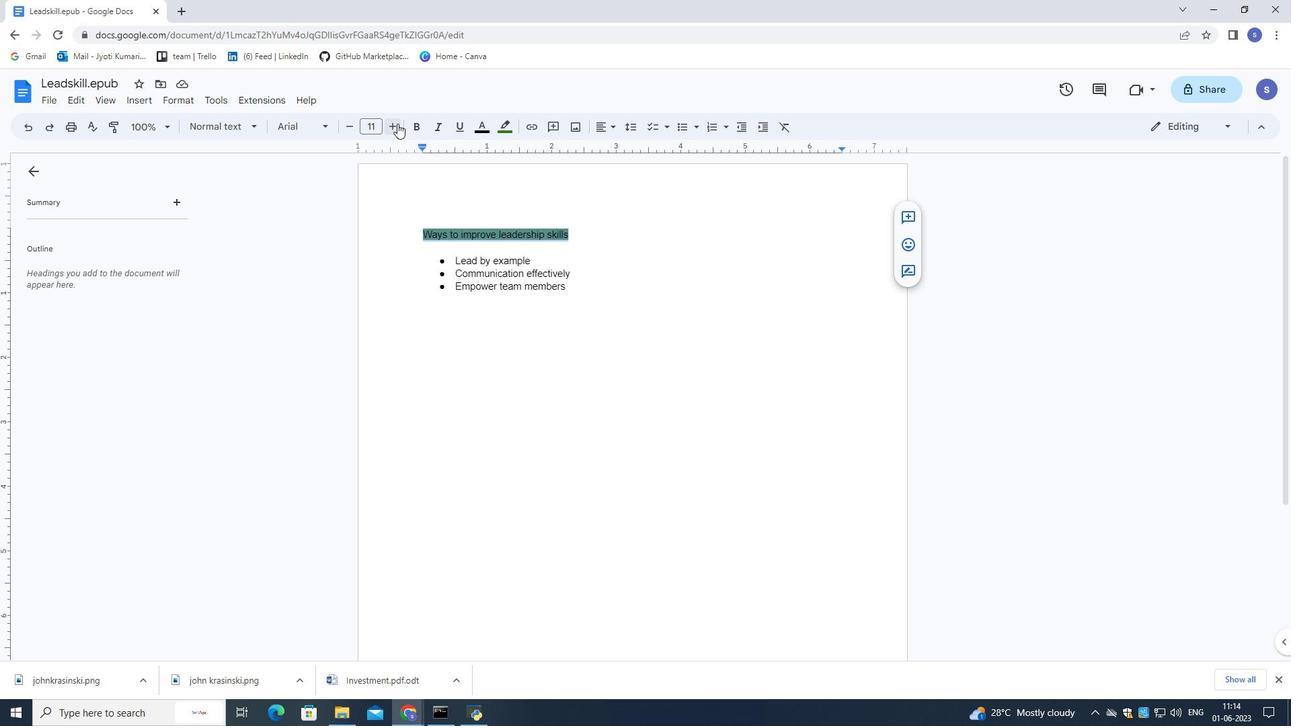 
Action: Mouse pressed left at (392, 123)
Screenshot: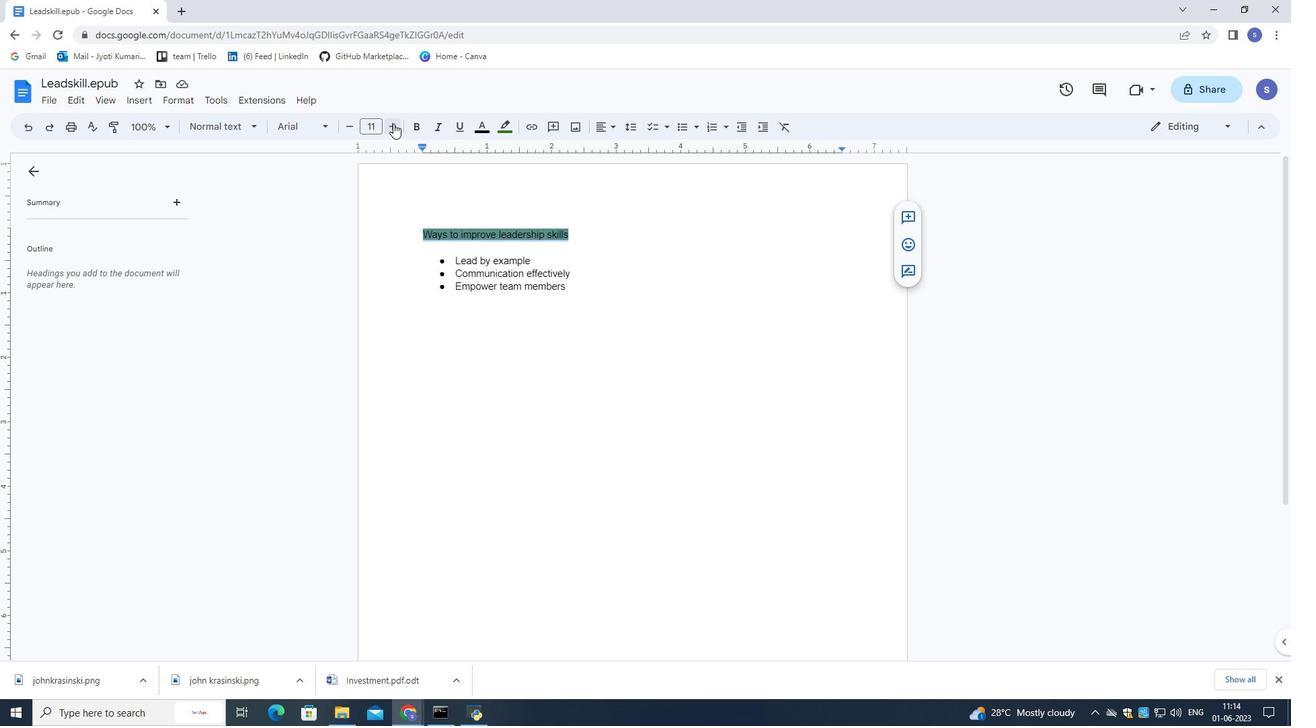 
Action: Mouse pressed left at (392, 123)
Screenshot: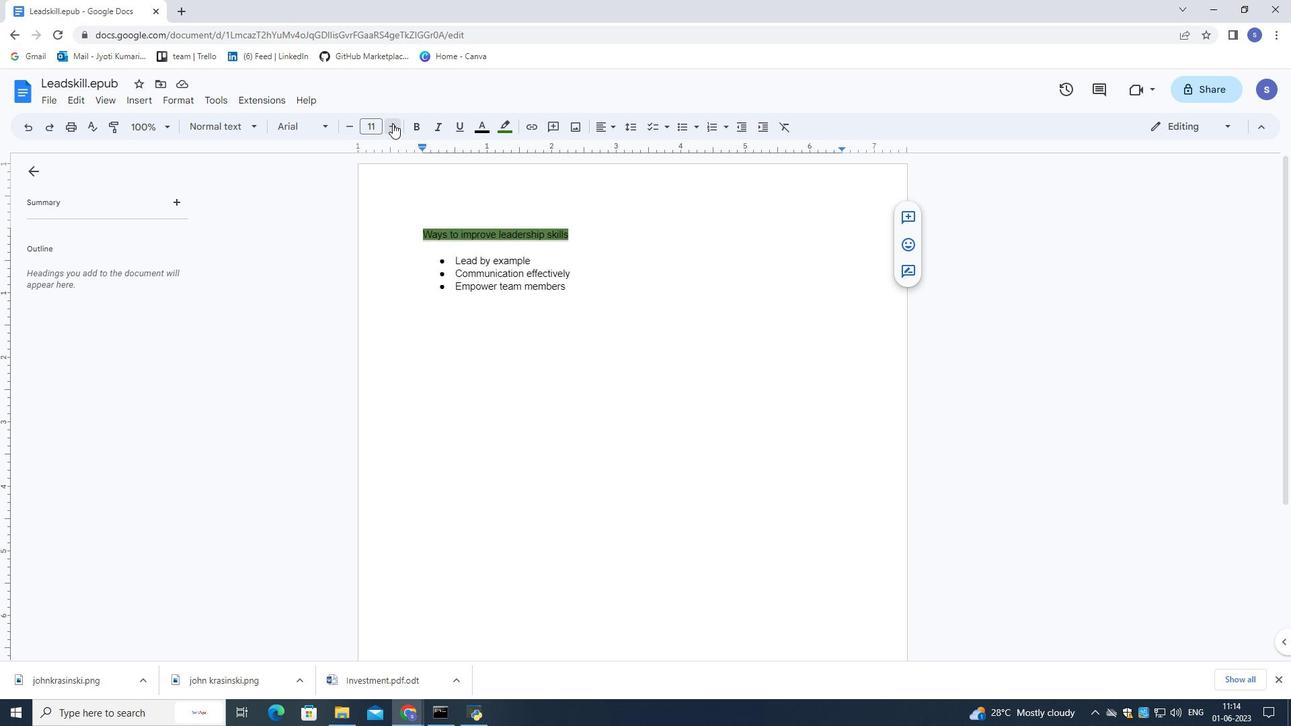 
Action: Mouse moved to (392, 123)
Screenshot: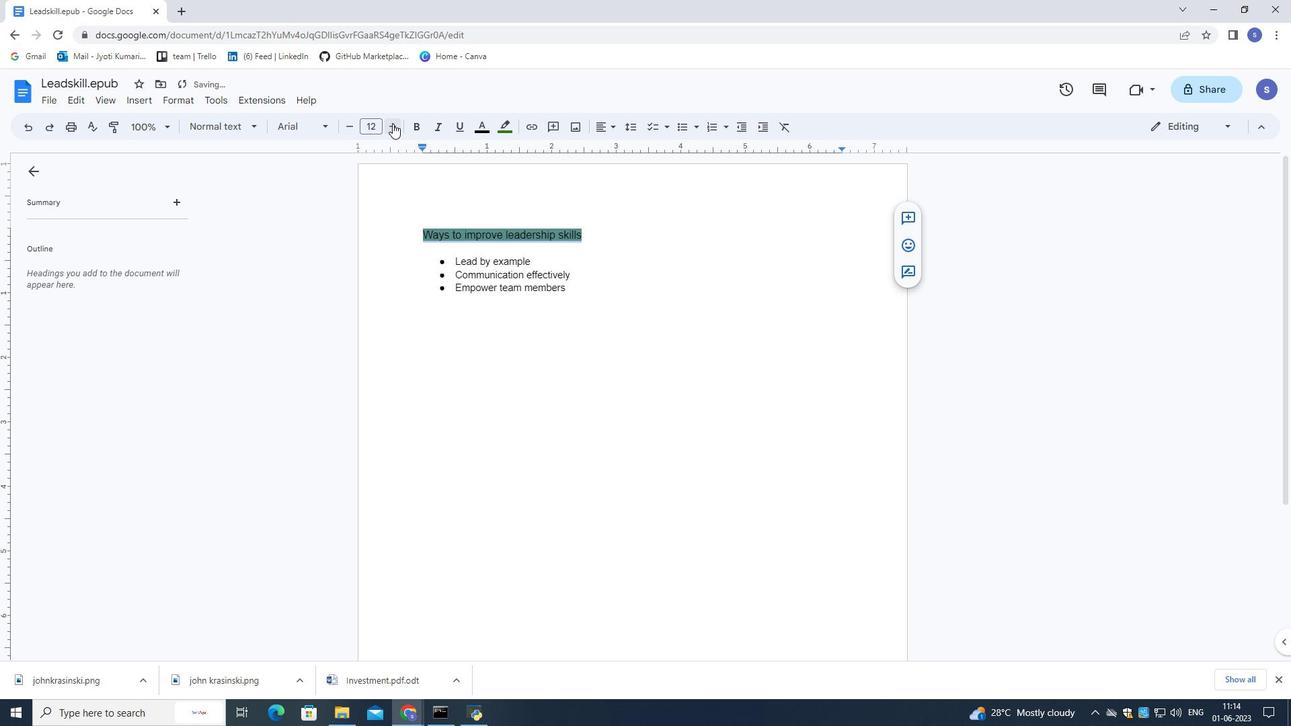 
Action: Mouse pressed left at (392, 123)
Screenshot: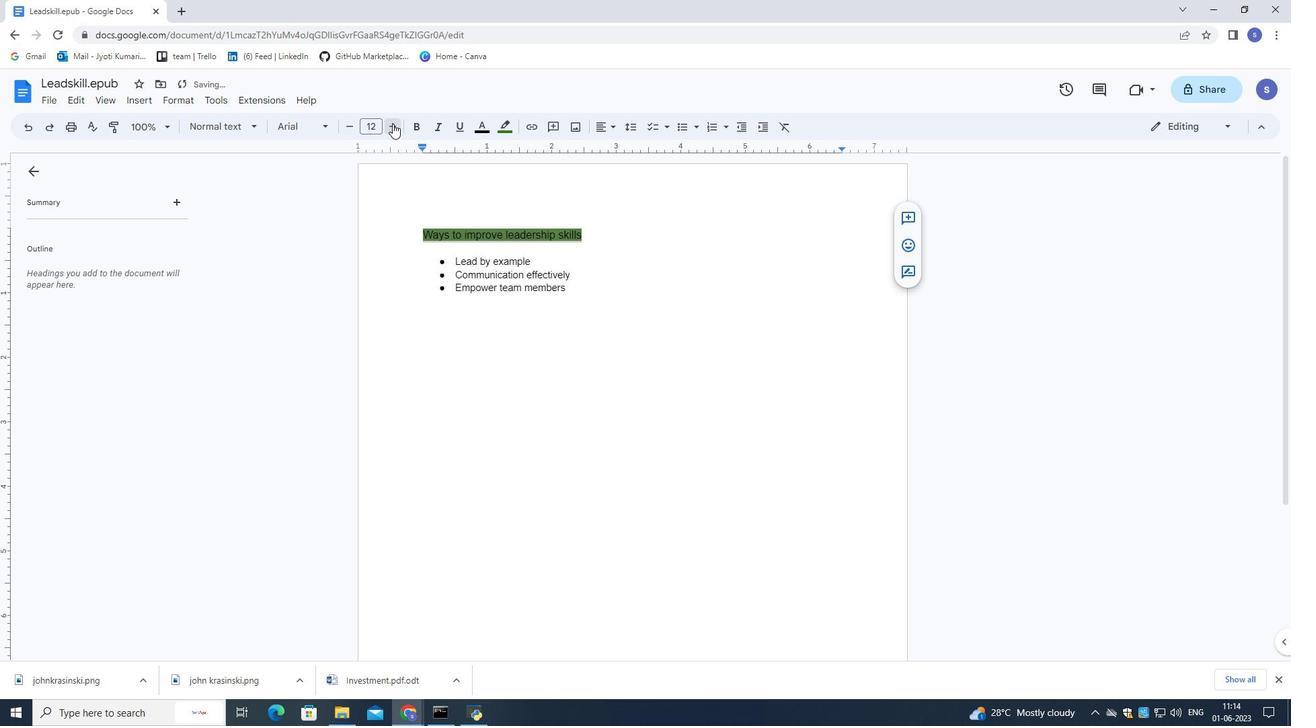 
Action: Mouse pressed left at (392, 123)
Screenshot: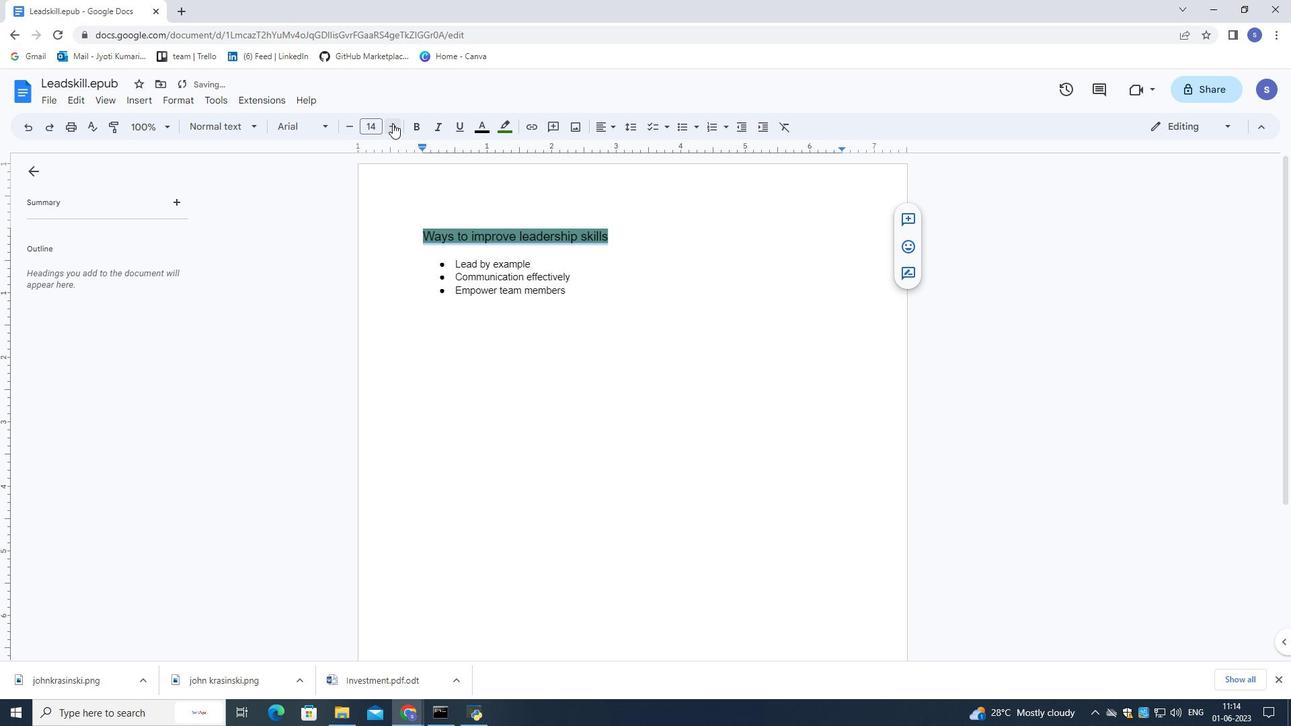 
Action: Mouse pressed left at (392, 123)
Screenshot: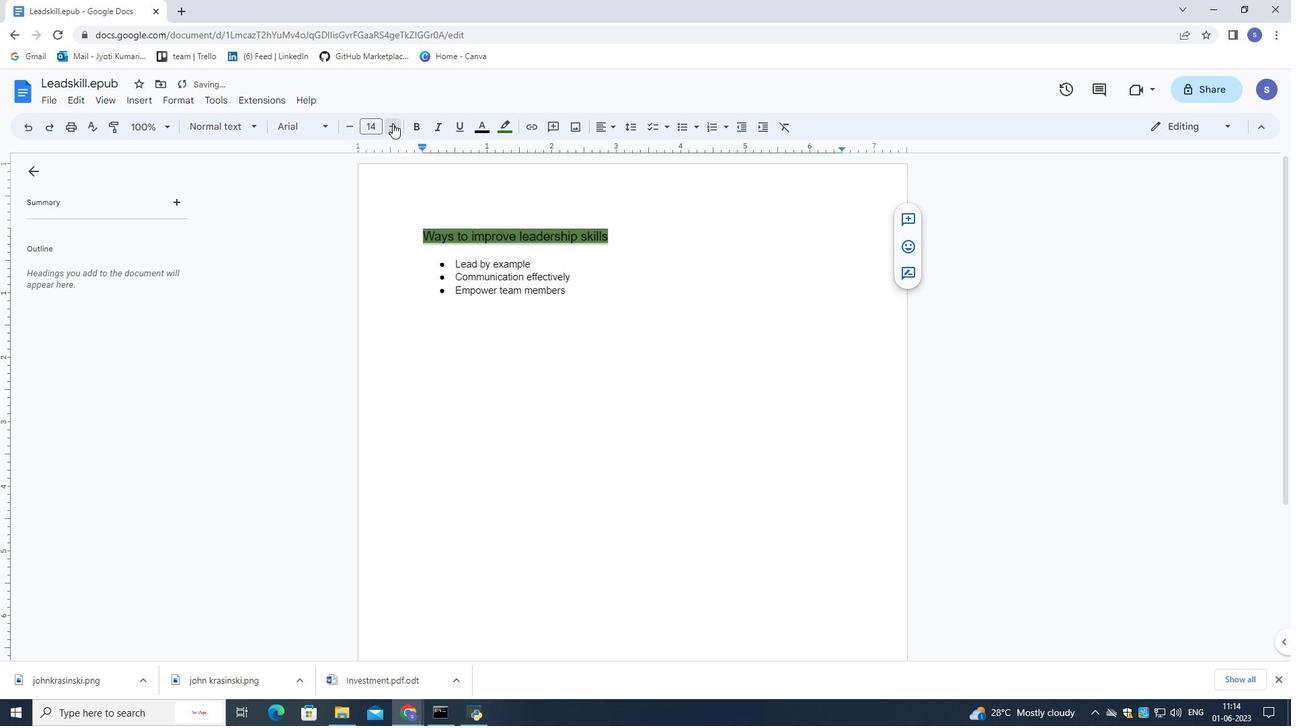 
Action: Mouse pressed left at (392, 123)
Screenshot: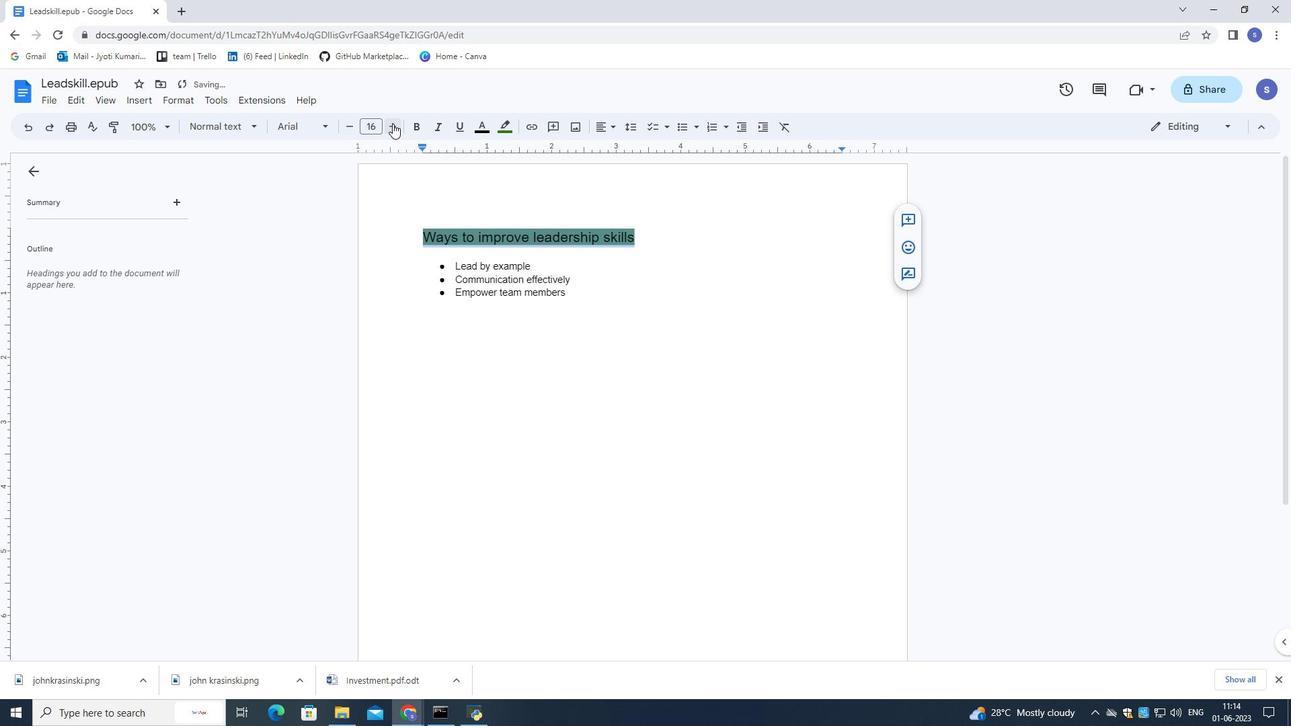 
Action: Mouse pressed left at (392, 123)
Screenshot: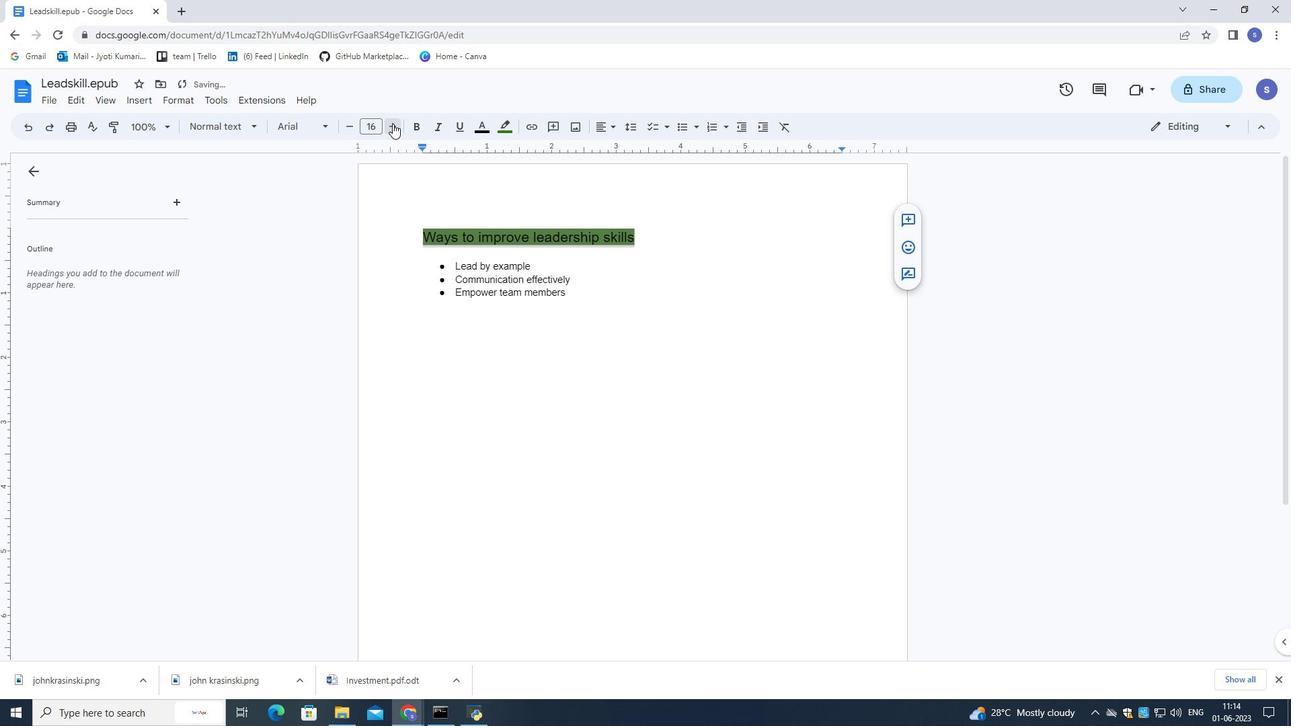 
Action: Mouse pressed left at (392, 123)
Screenshot: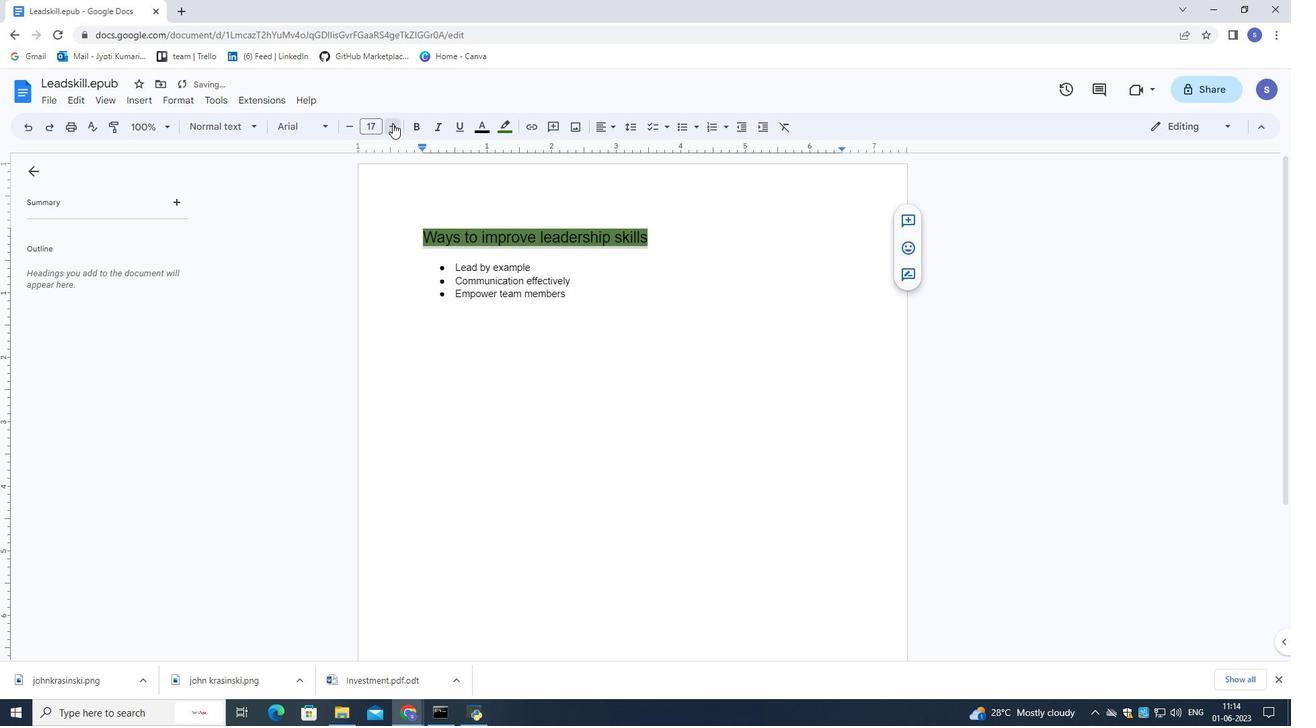 
Action: Mouse pressed left at (392, 123)
Screenshot: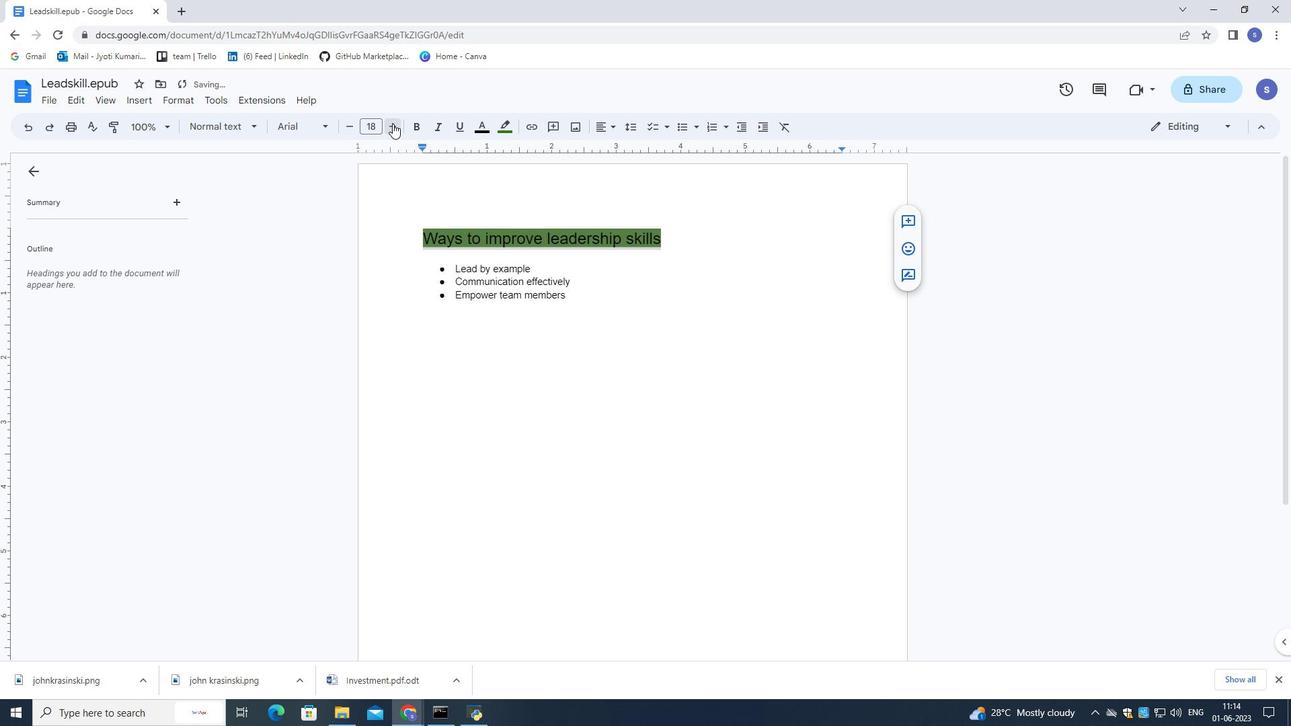 
Action: Mouse pressed left at (392, 123)
Screenshot: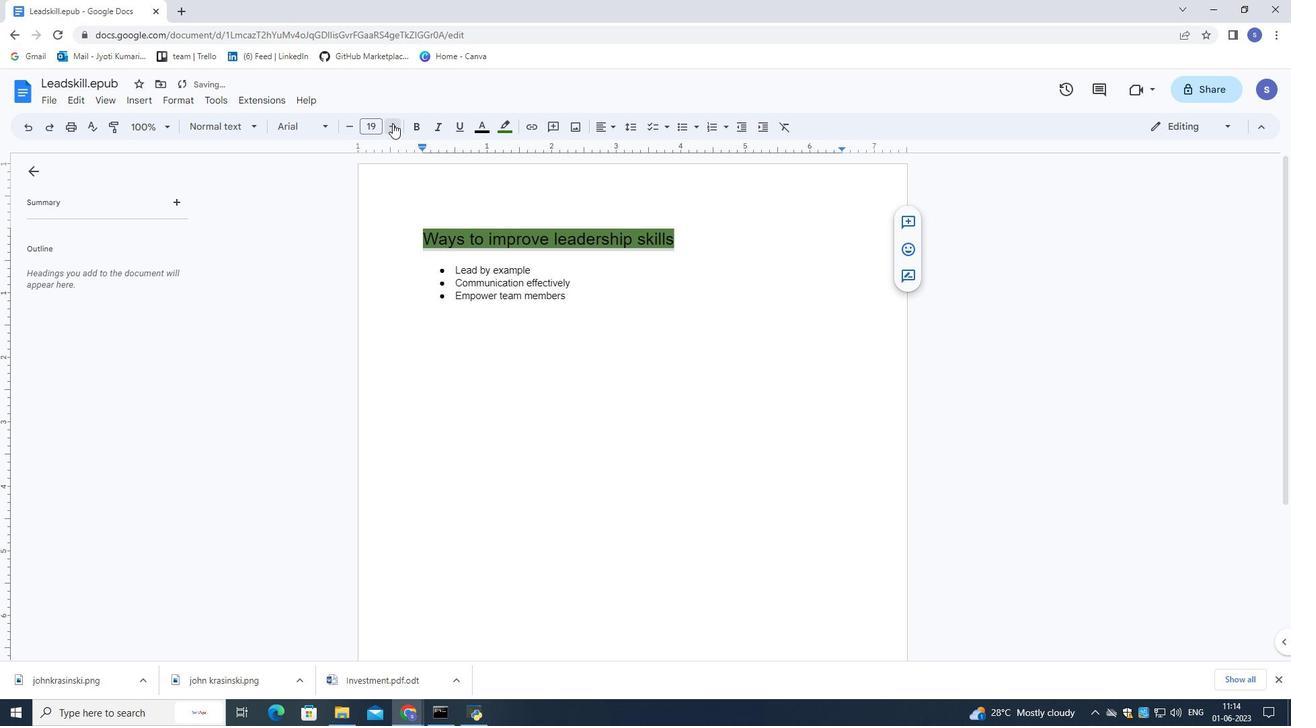 
Action: Mouse pressed left at (392, 123)
Screenshot: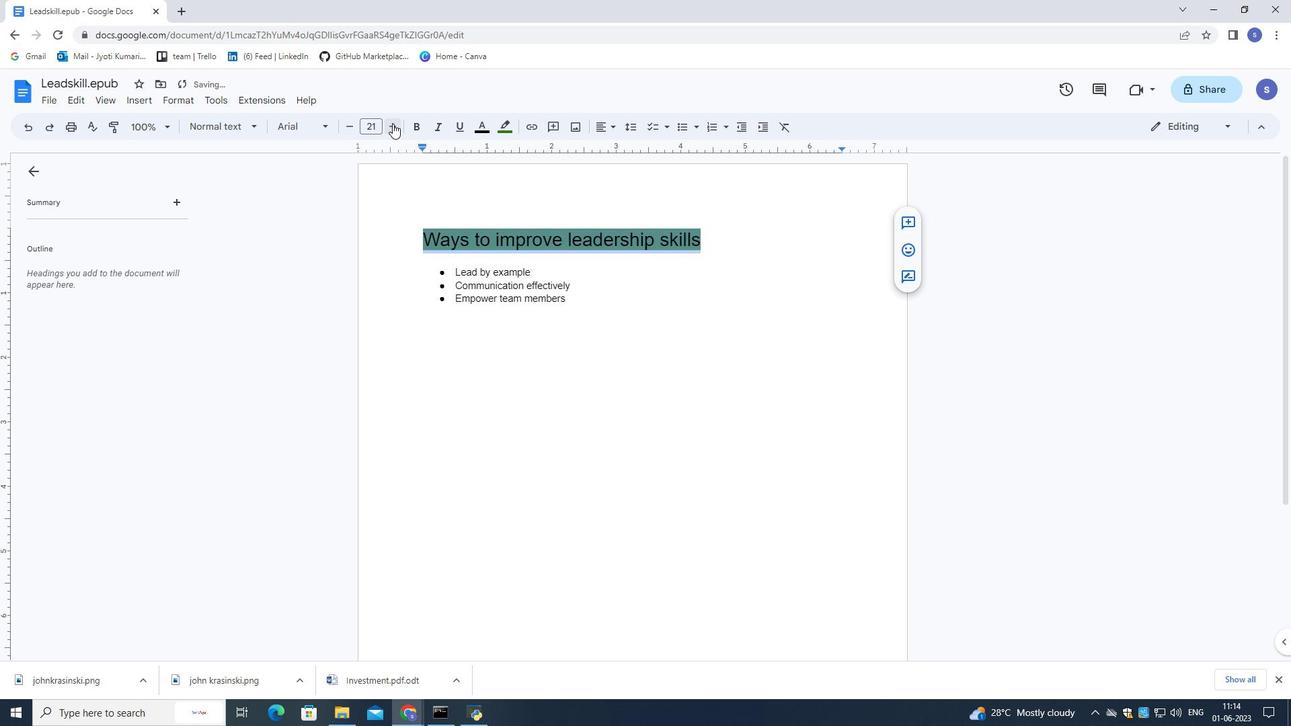 
Action: Mouse moved to (668, 302)
Screenshot: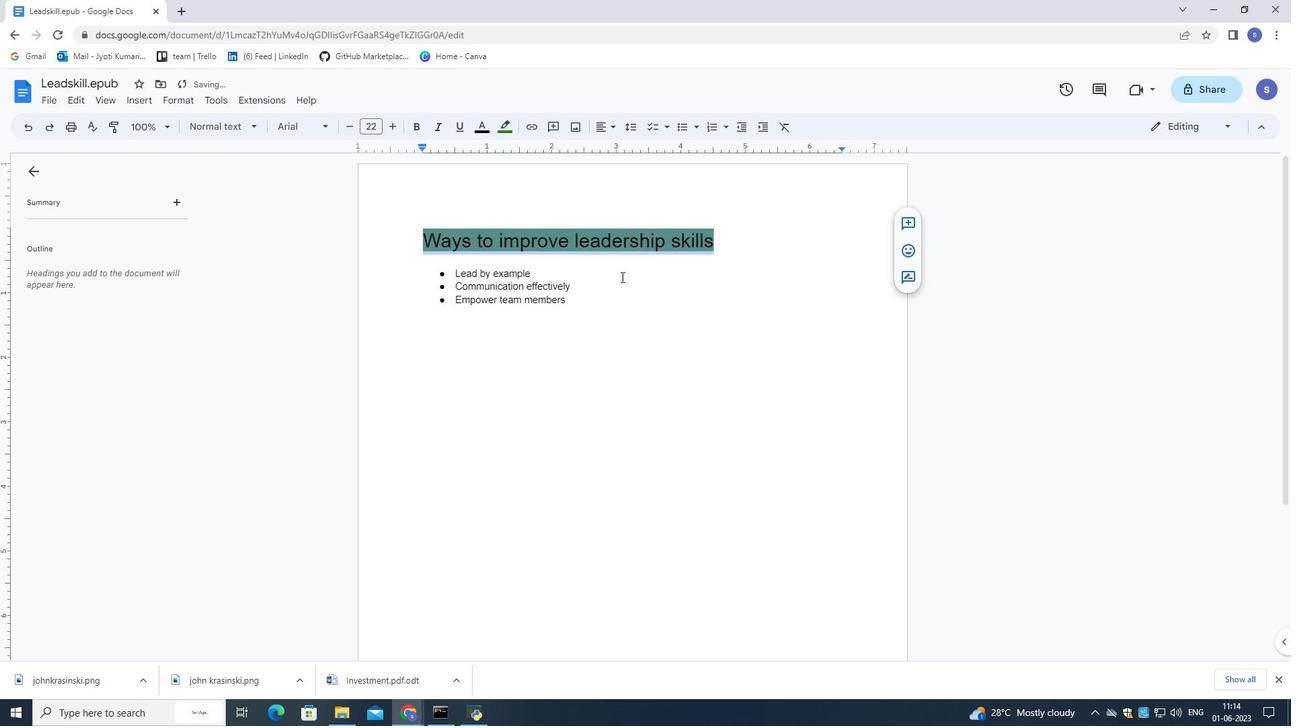 
Action: Mouse pressed left at (668, 302)
Screenshot: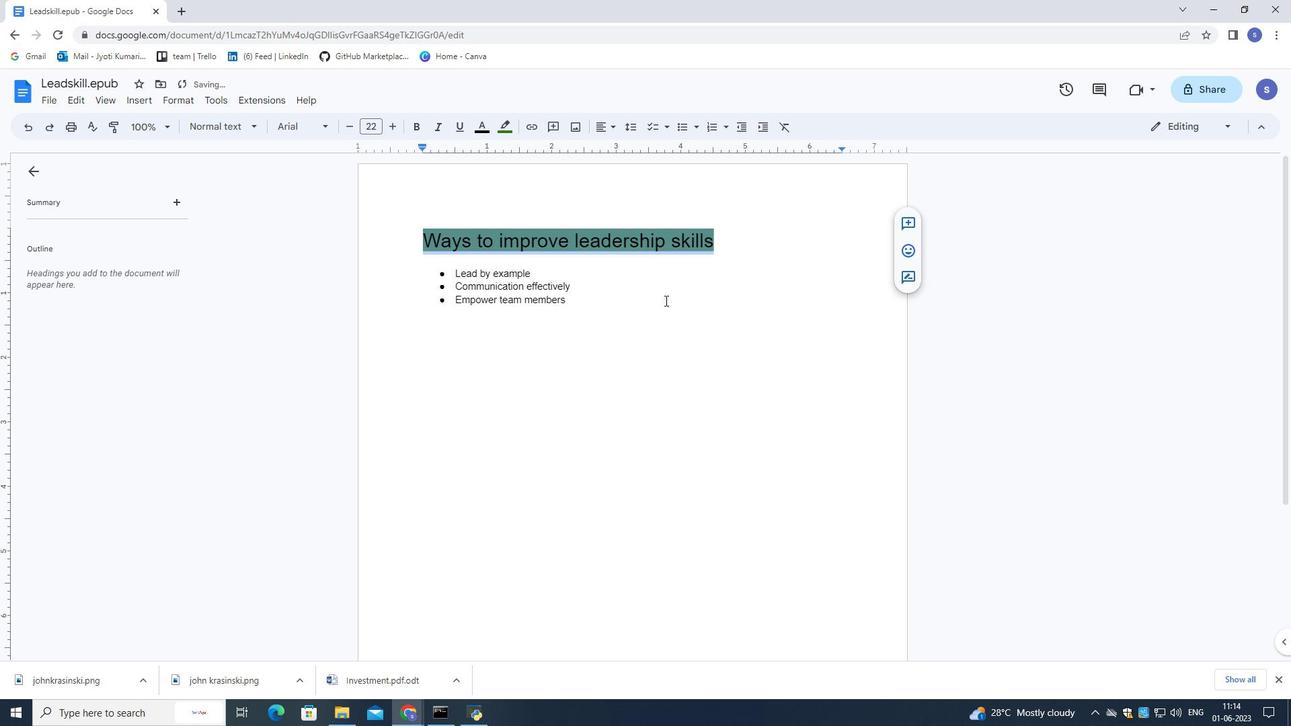 
Action: Mouse moved to (669, 304)
Screenshot: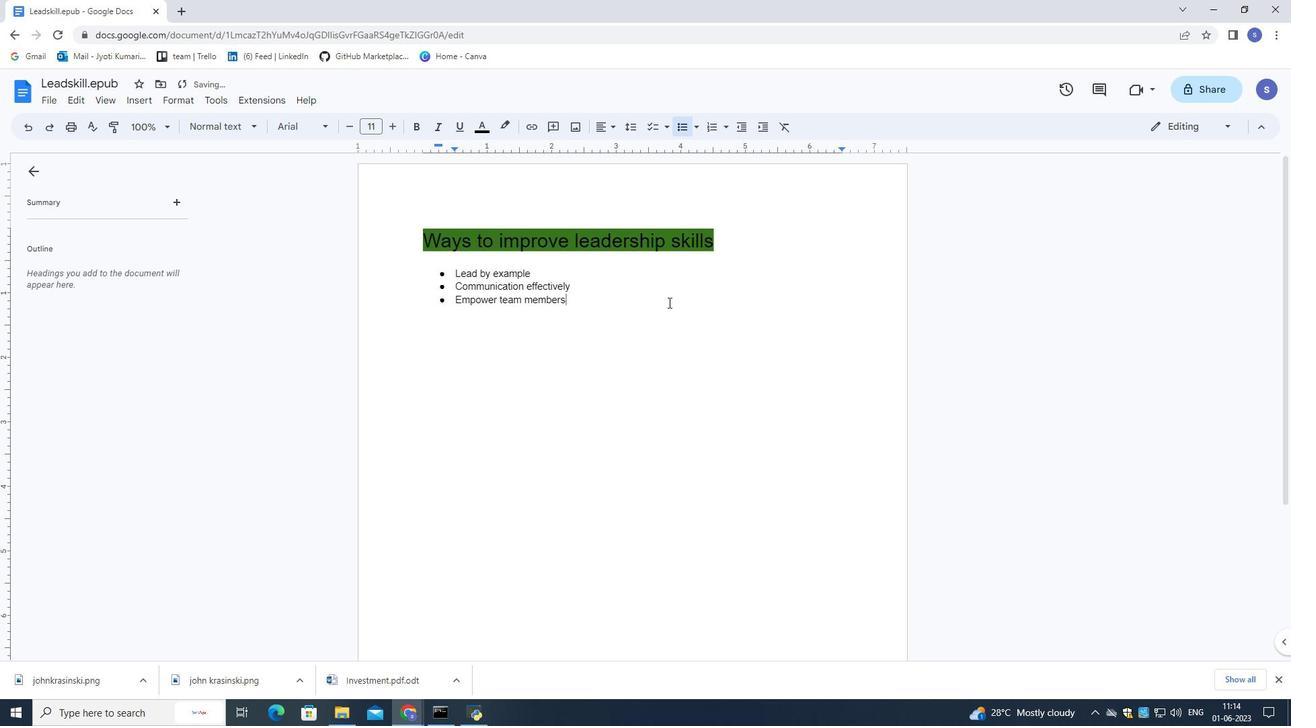 
